 Task: Open Card Employee Salary Review in Board Customer Service Knowledge Base Development and Management to Workspace Cash Management and add a team member Softage.2@softage.net, a label Red, a checklist Contract Law, an attachment from your google drive, a color Red and finally, add a card description 'Plan and execute company team-building conference with guest speakers on change management' and a comment 'We should approach this task with a sense of experimentation and exploration, willing to try new things and take risks.'. Add a start date 'Jan 06, 1900' with a due date 'Jan 13, 1900'
Action: Mouse moved to (67, 254)
Screenshot: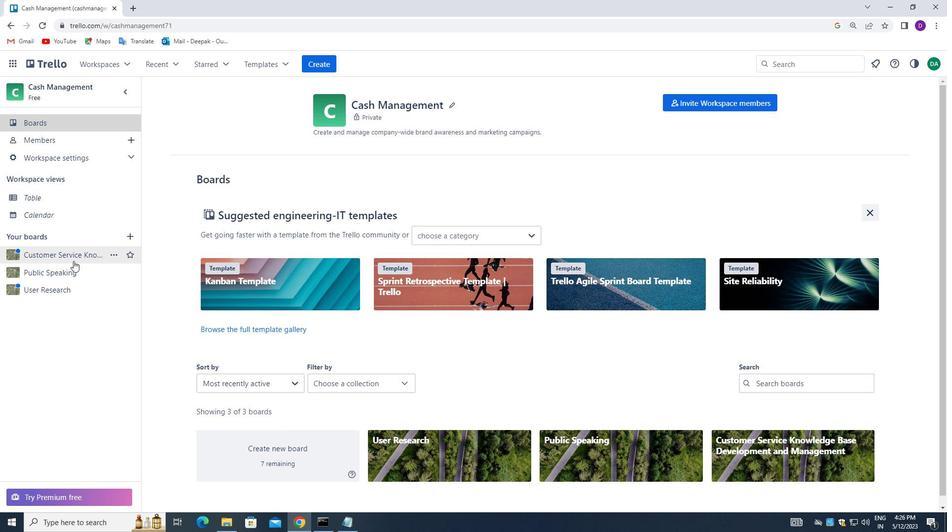 
Action: Mouse pressed left at (67, 254)
Screenshot: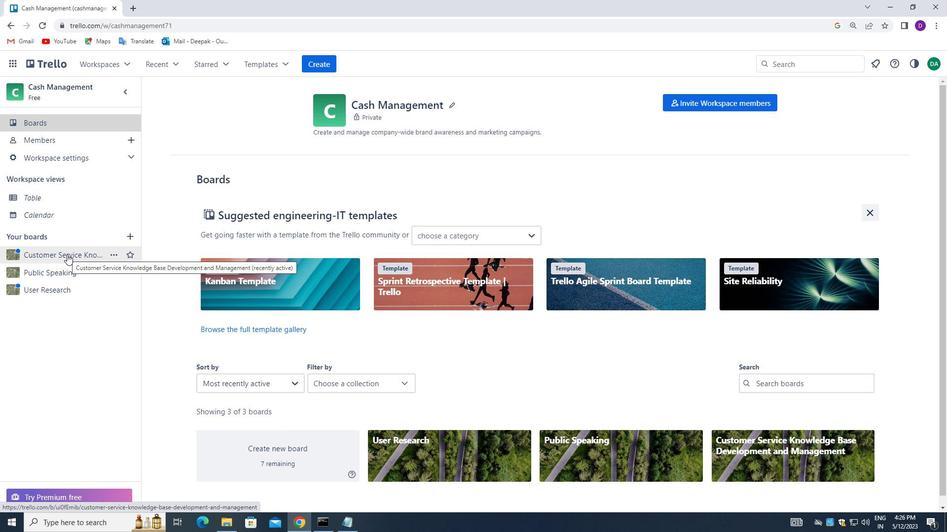 
Action: Mouse moved to (355, 149)
Screenshot: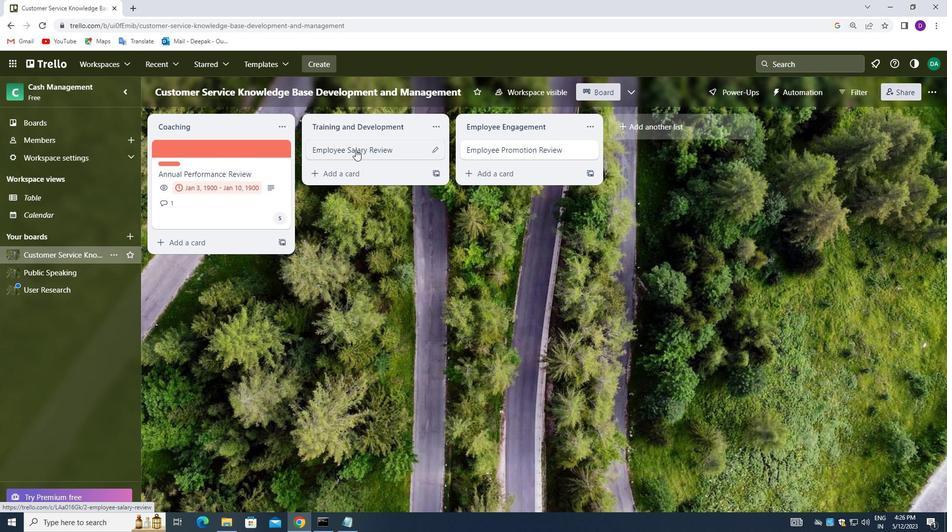 
Action: Mouse pressed left at (355, 149)
Screenshot: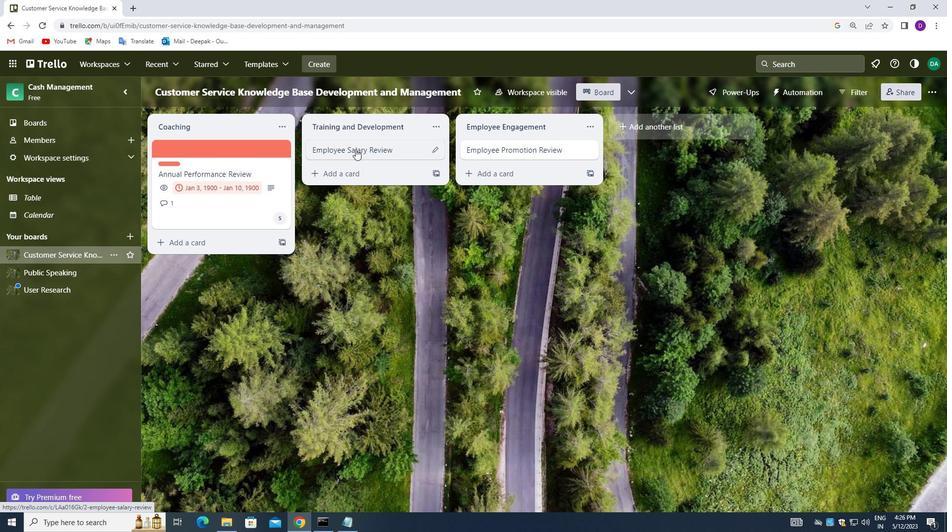 
Action: Mouse moved to (619, 184)
Screenshot: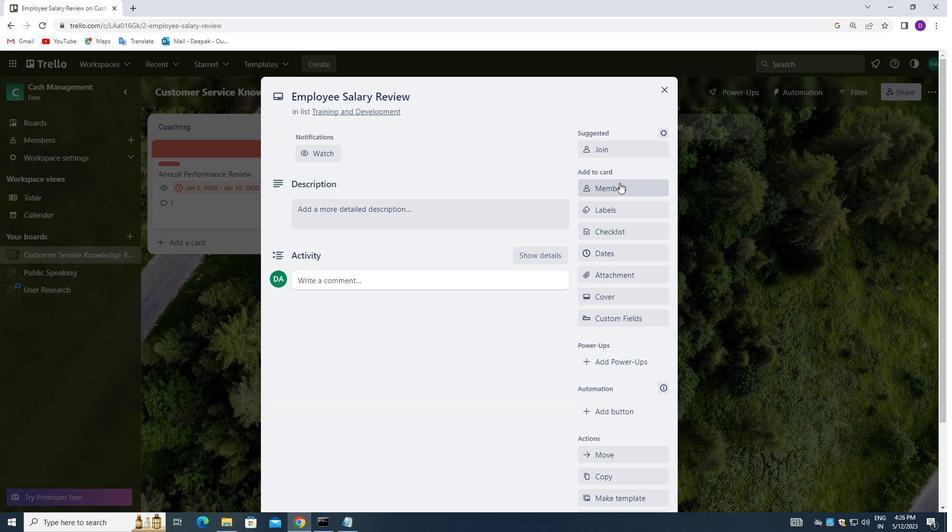 
Action: Mouse pressed left at (619, 184)
Screenshot: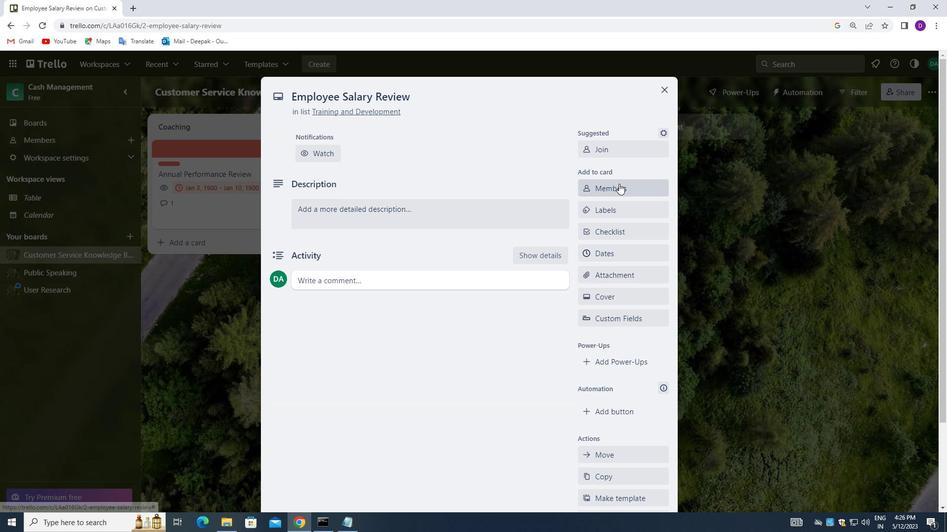 
Action: Mouse moved to (605, 234)
Screenshot: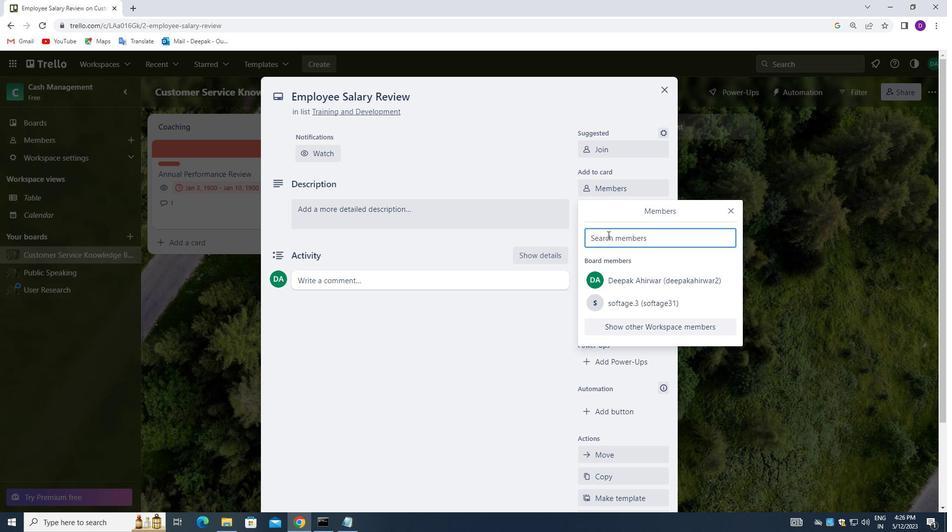 
Action: Key pressed s
Screenshot: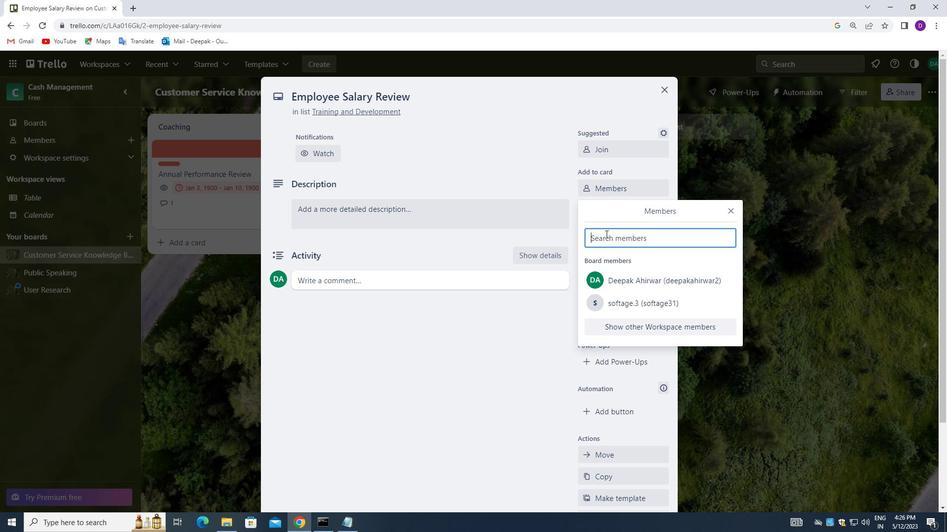 
Action: Mouse moved to (605, 234)
Screenshot: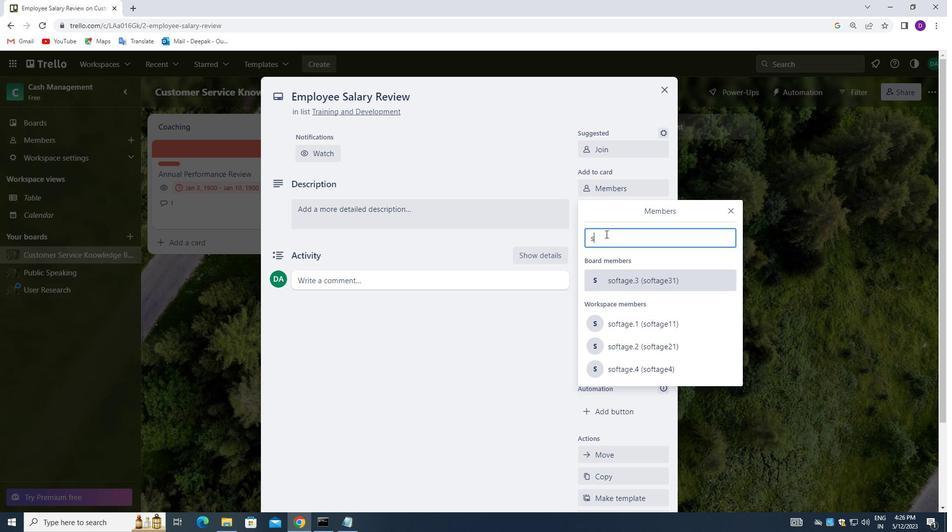 
Action: Key pressed o
Screenshot: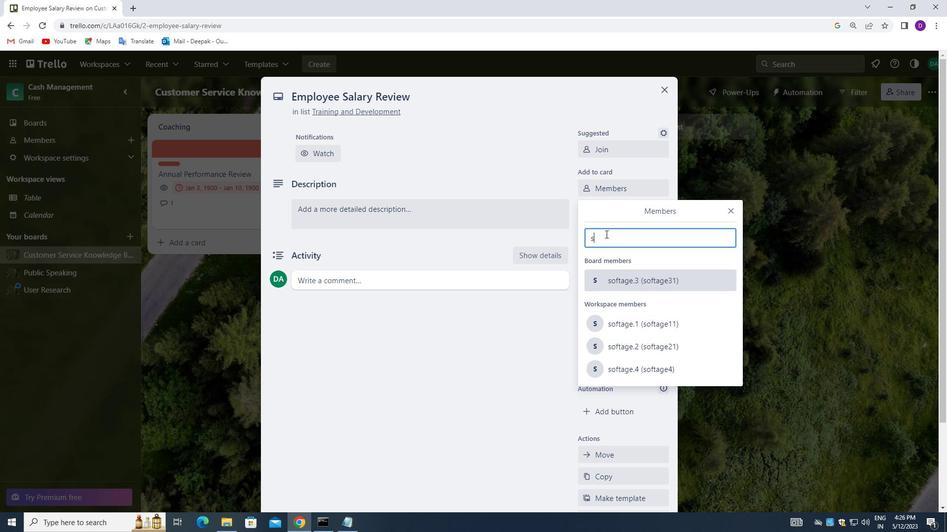 
Action: Mouse moved to (605, 233)
Screenshot: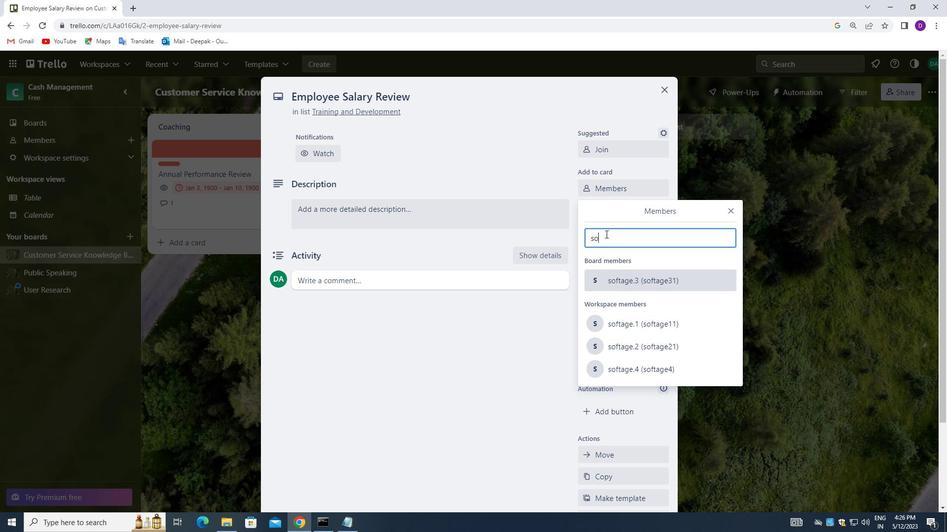 
Action: Key pressed ftage
Screenshot: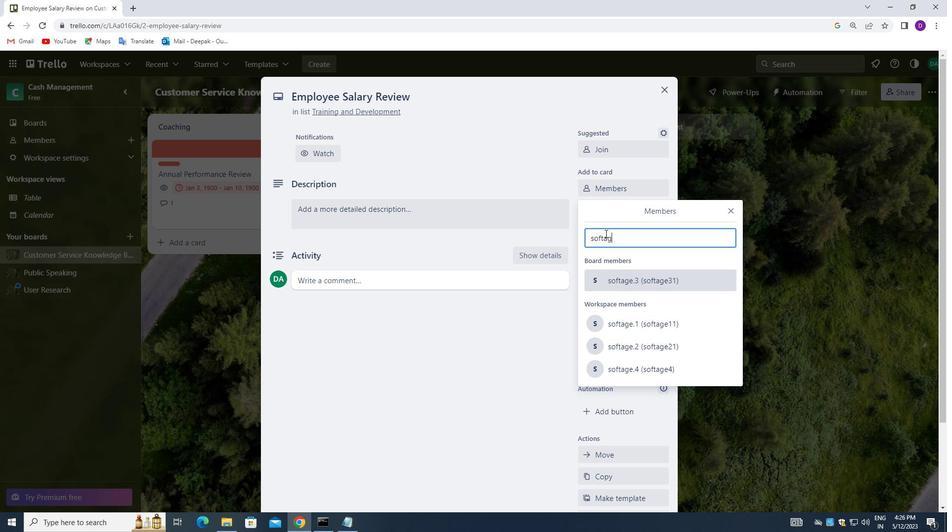 
Action: Mouse moved to (604, 233)
Screenshot: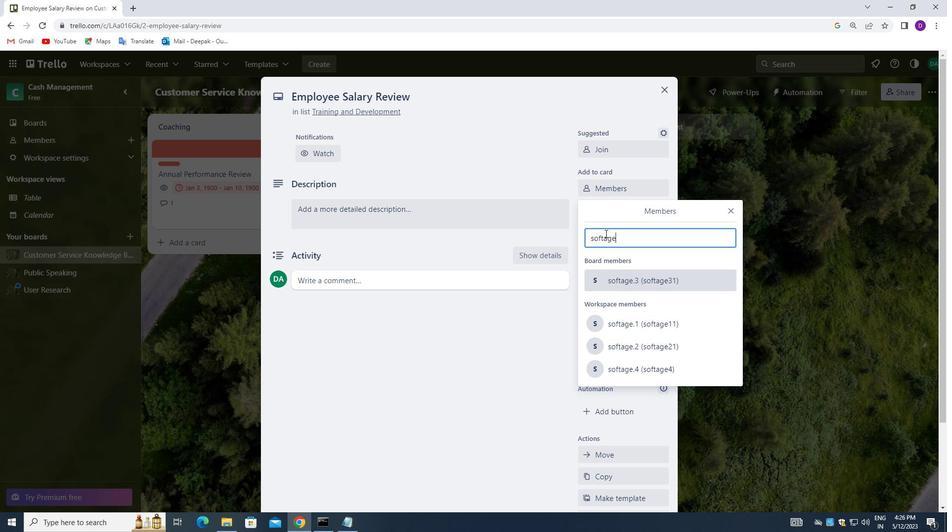 
Action: Key pressed .
Screenshot: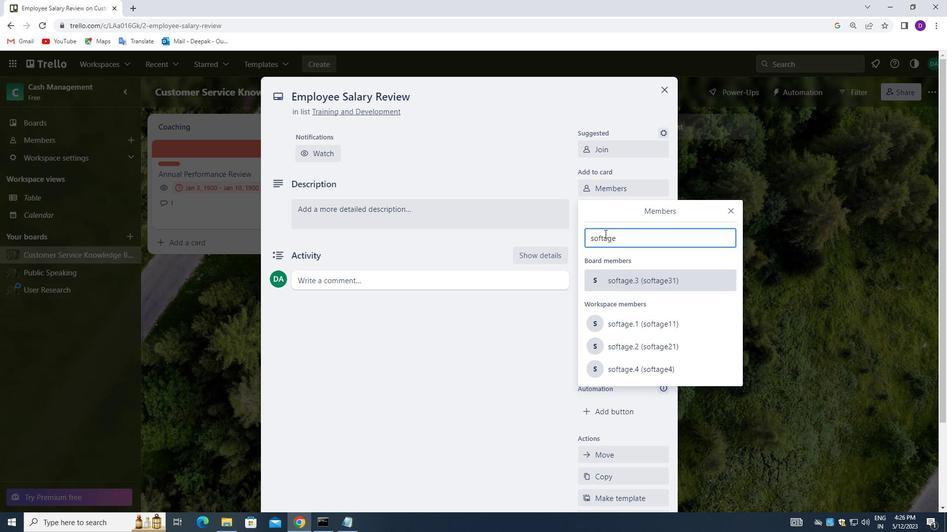
Action: Mouse moved to (604, 233)
Screenshot: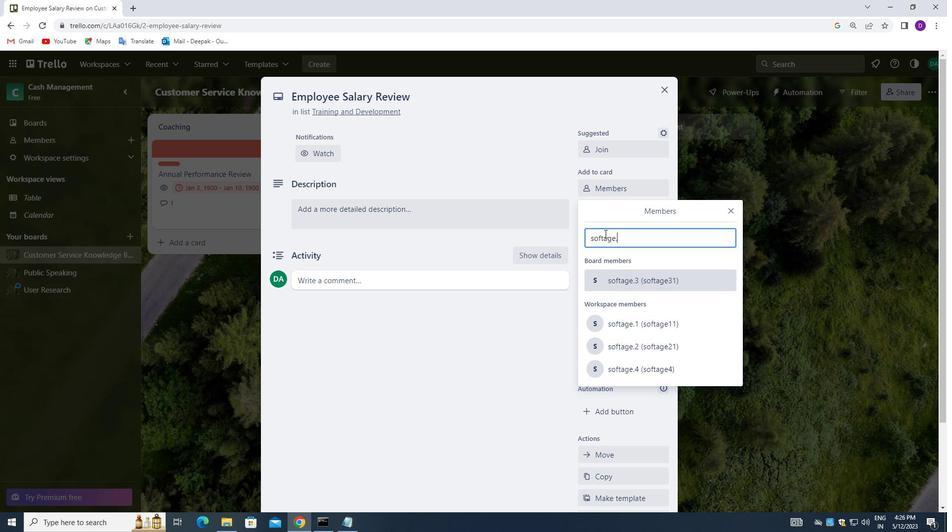 
Action: Key pressed 2<Key.shift>@SOFTAGE.NET
Screenshot: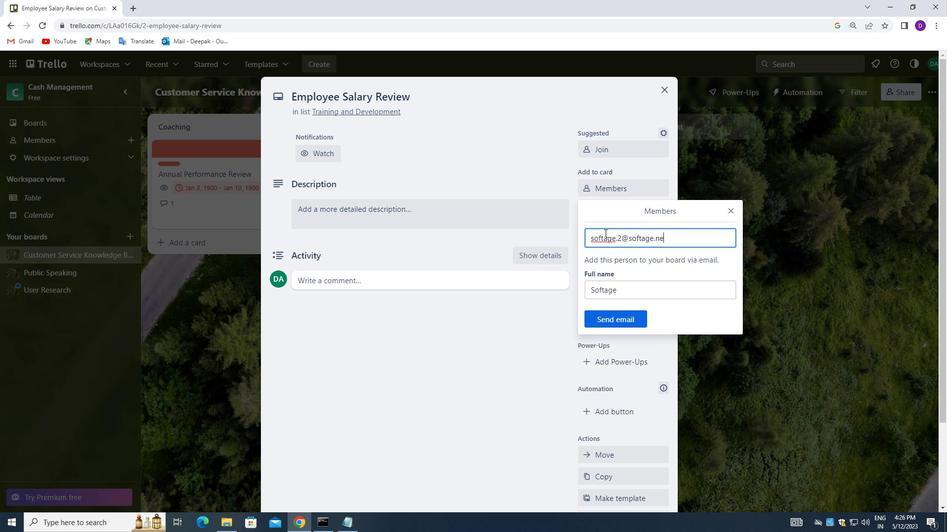 
Action: Mouse moved to (611, 319)
Screenshot: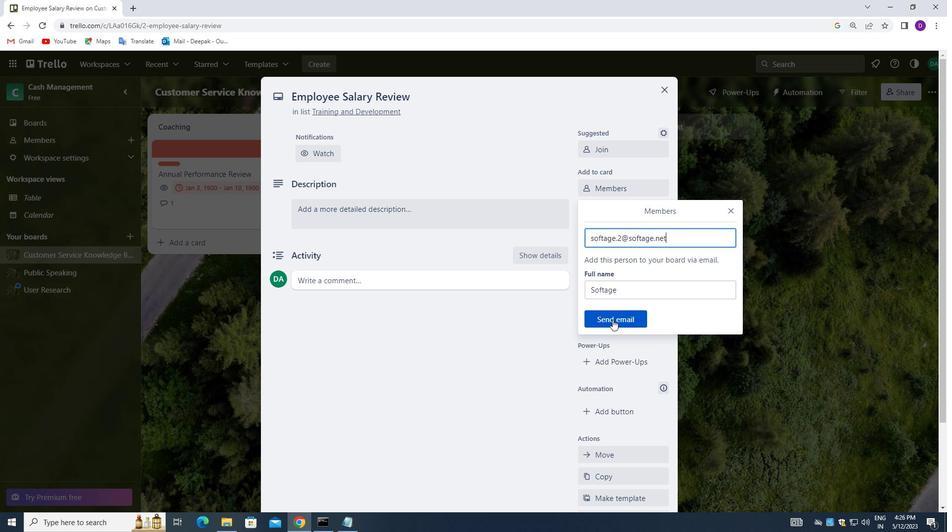 
Action: Mouse pressed left at (611, 319)
Screenshot: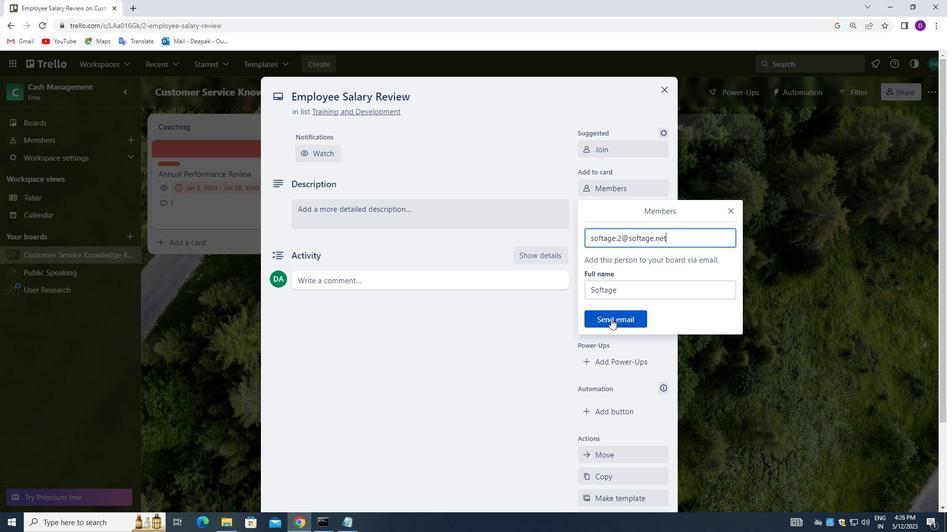 
Action: Mouse moved to (616, 208)
Screenshot: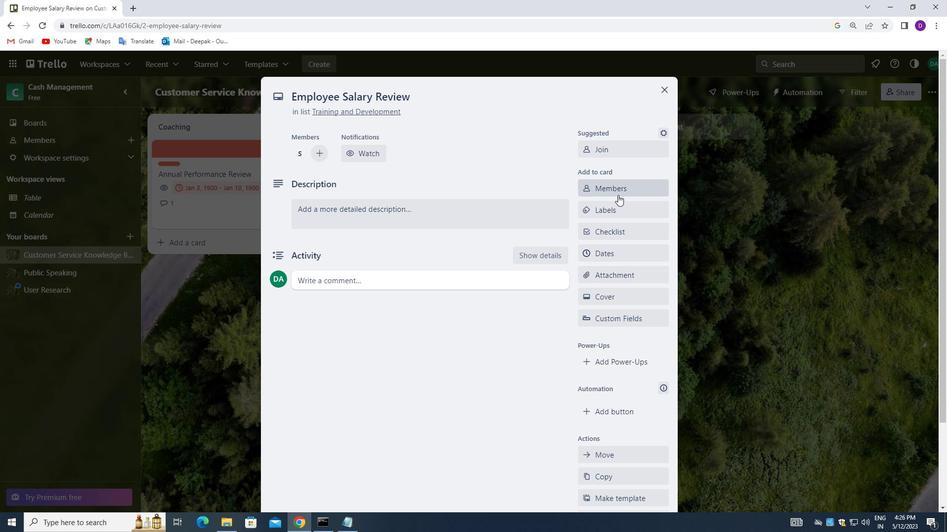 
Action: Mouse pressed left at (616, 208)
Screenshot: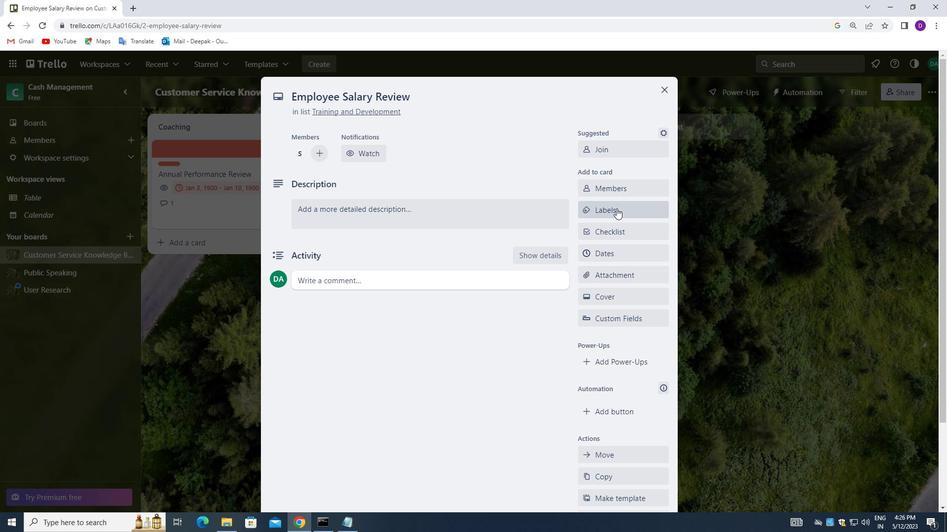 
Action: Mouse moved to (640, 354)
Screenshot: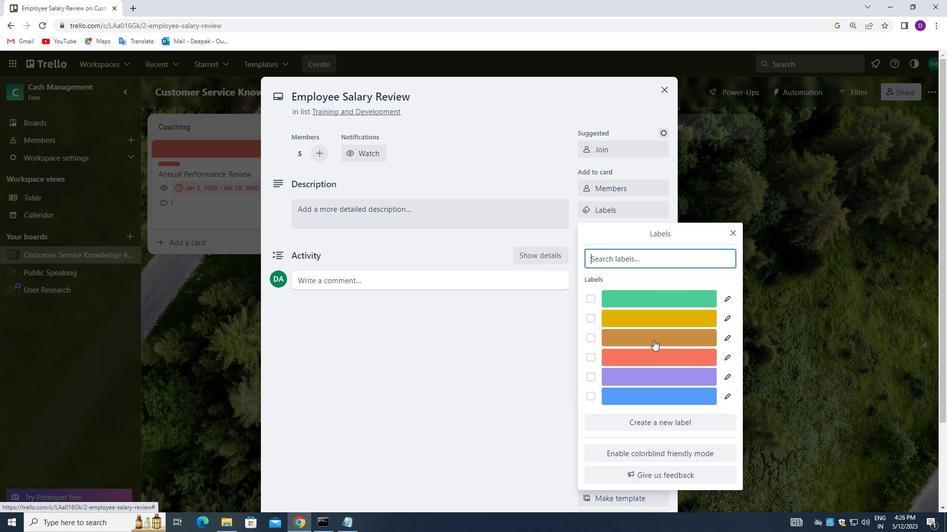 
Action: Mouse pressed left at (640, 354)
Screenshot: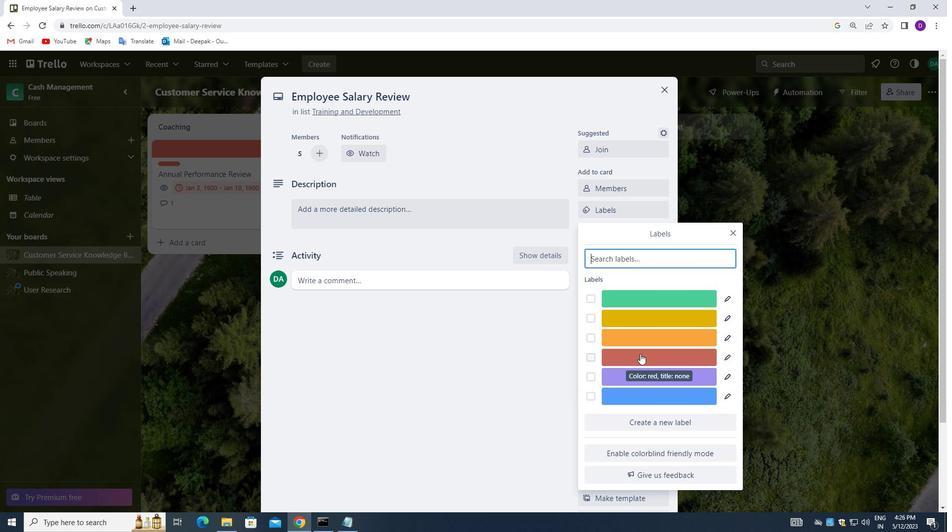 
Action: Mouse moved to (838, 296)
Screenshot: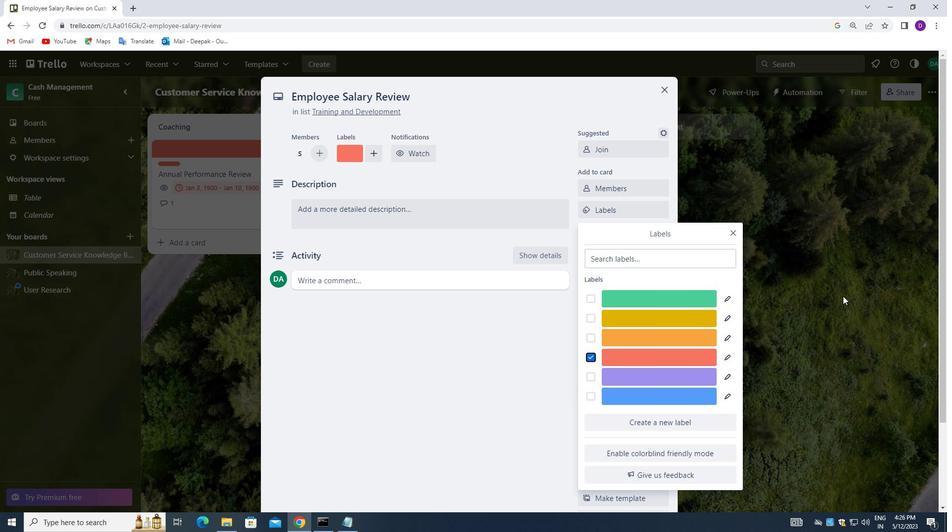 
Action: Mouse pressed left at (838, 296)
Screenshot: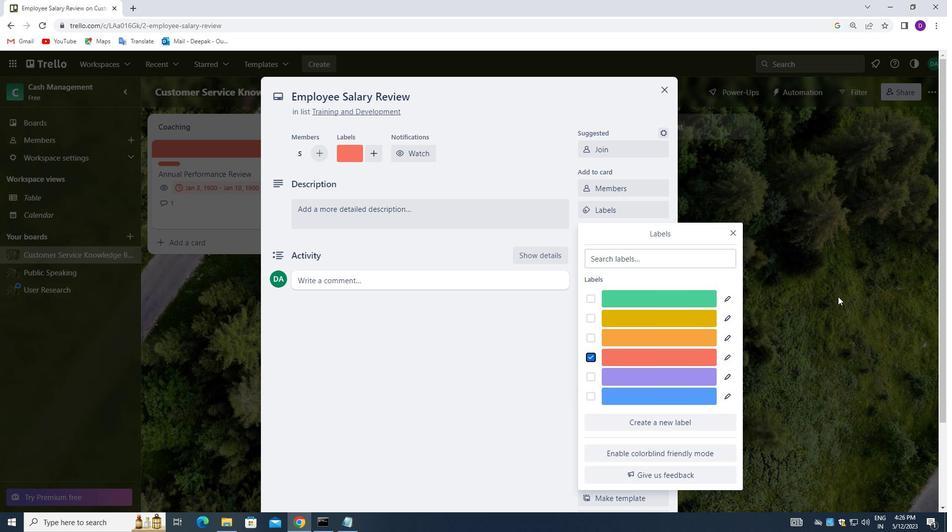
Action: Mouse moved to (609, 233)
Screenshot: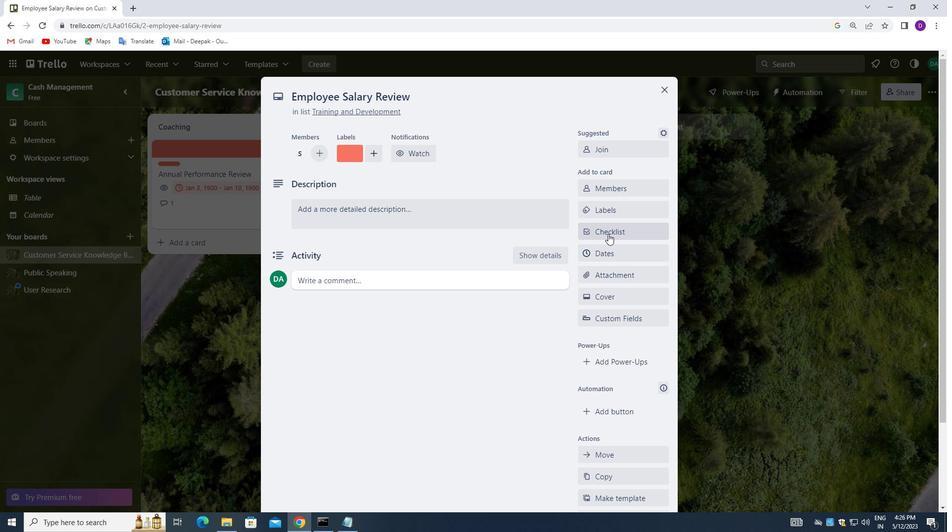 
Action: Mouse pressed left at (609, 233)
Screenshot: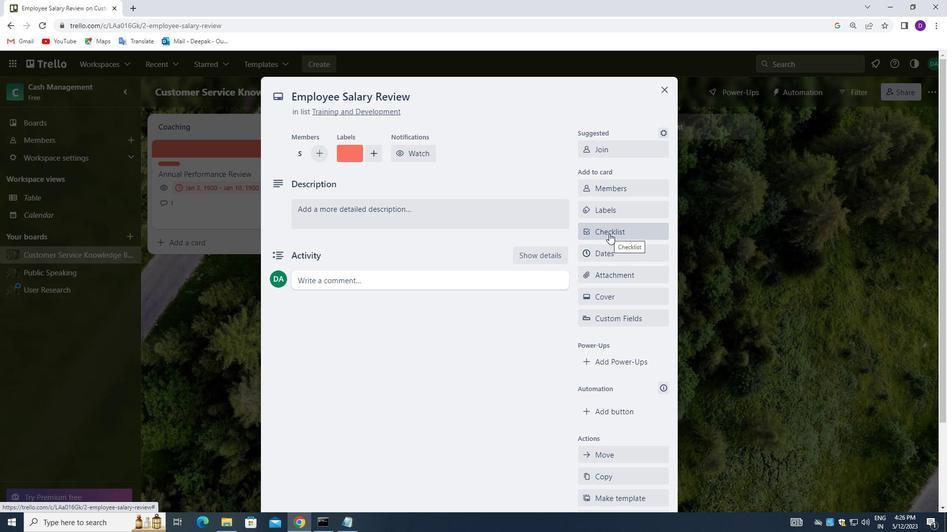 
Action: Mouse moved to (645, 286)
Screenshot: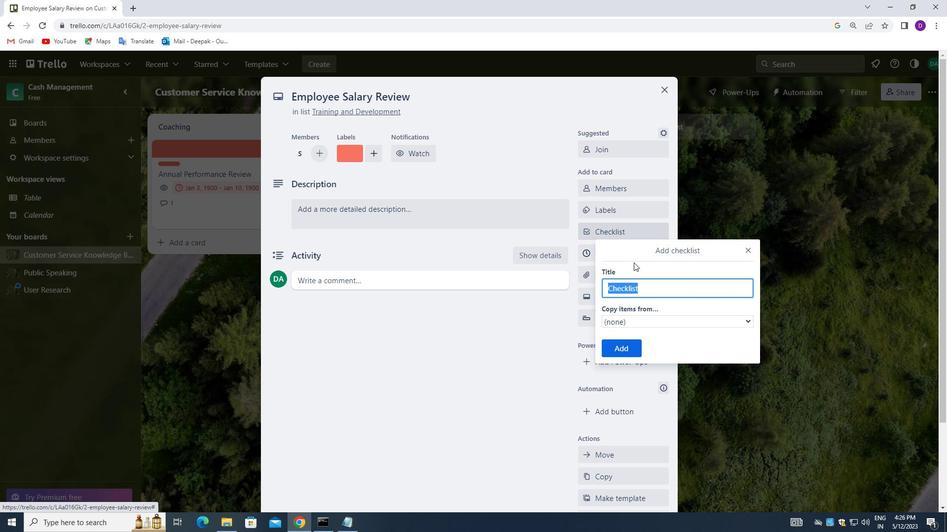 
Action: Key pressed <Key.backspace><Key.shift>CONT
Screenshot: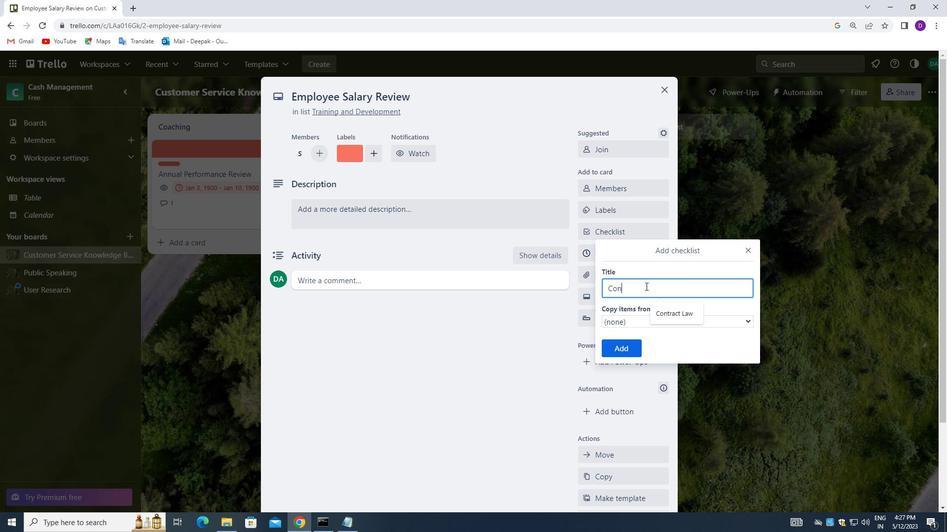 
Action: Mouse moved to (683, 319)
Screenshot: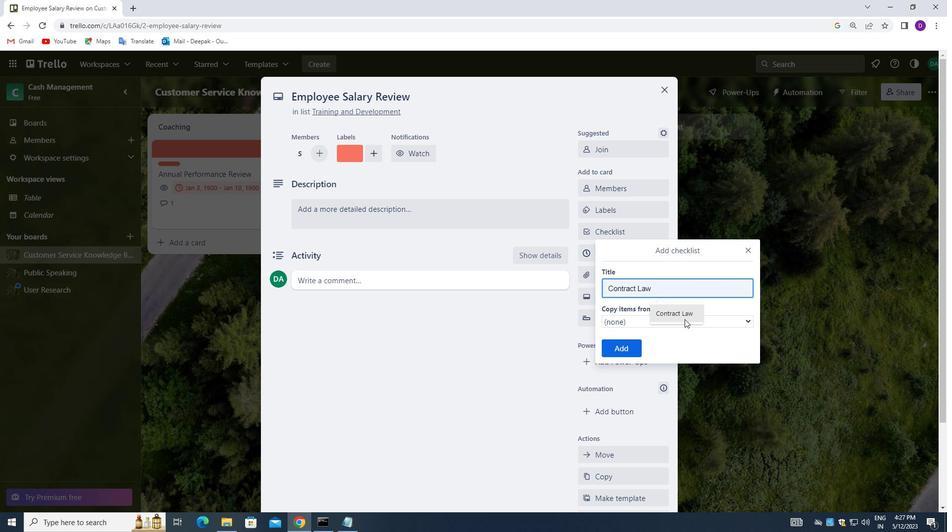 
Action: Mouse pressed left at (683, 319)
Screenshot: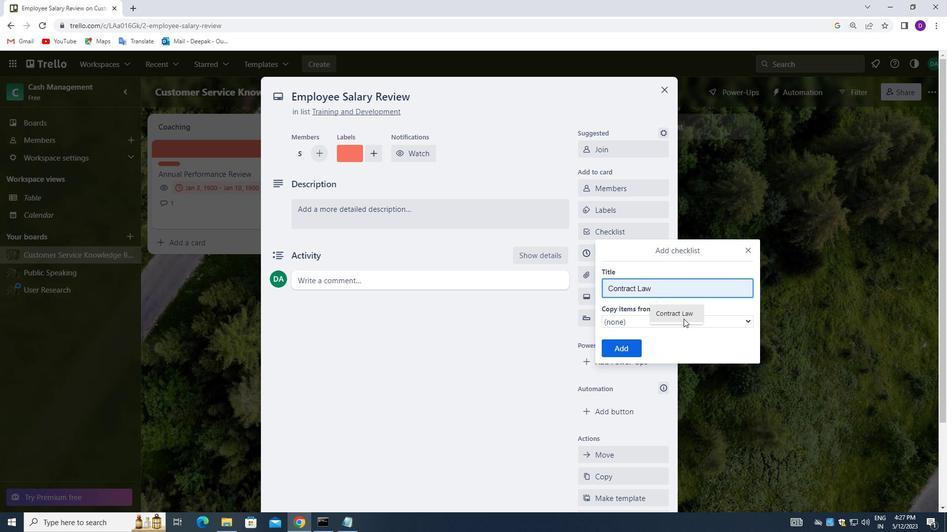 
Action: Mouse moved to (617, 352)
Screenshot: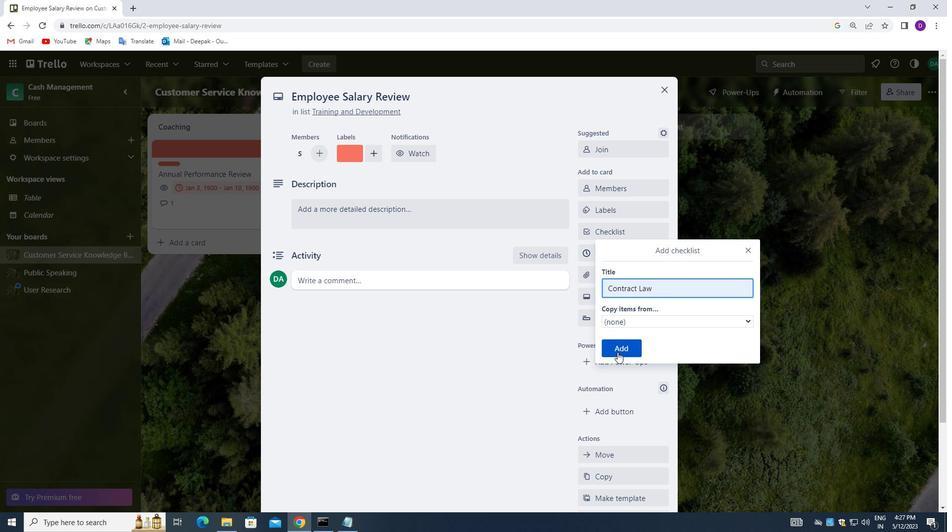 
Action: Mouse pressed left at (617, 352)
Screenshot: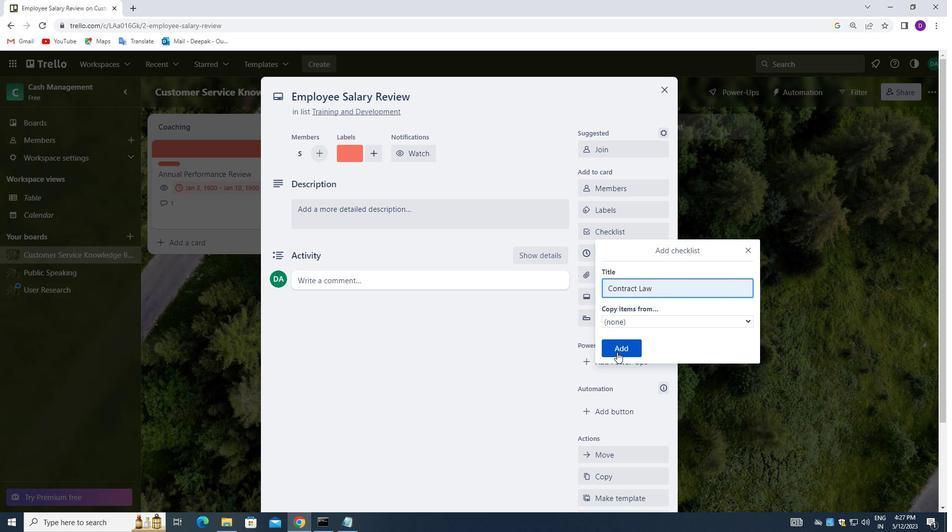 
Action: Mouse moved to (622, 279)
Screenshot: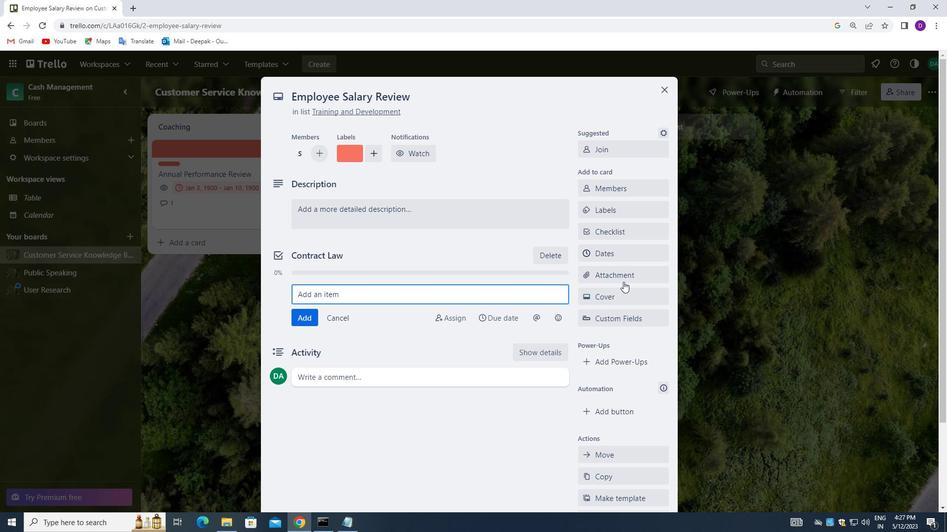 
Action: Mouse pressed left at (622, 279)
Screenshot: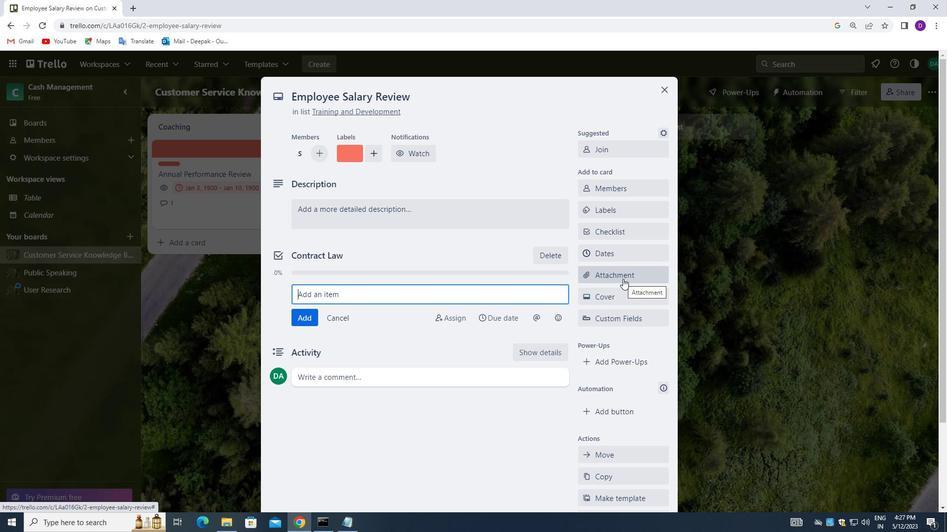 
Action: Mouse moved to (630, 143)
Screenshot: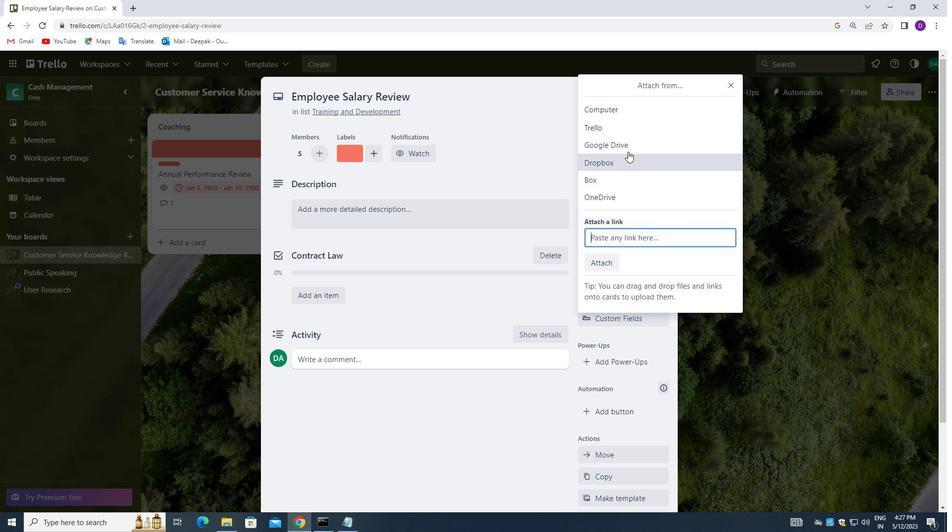 
Action: Mouse pressed left at (630, 143)
Screenshot: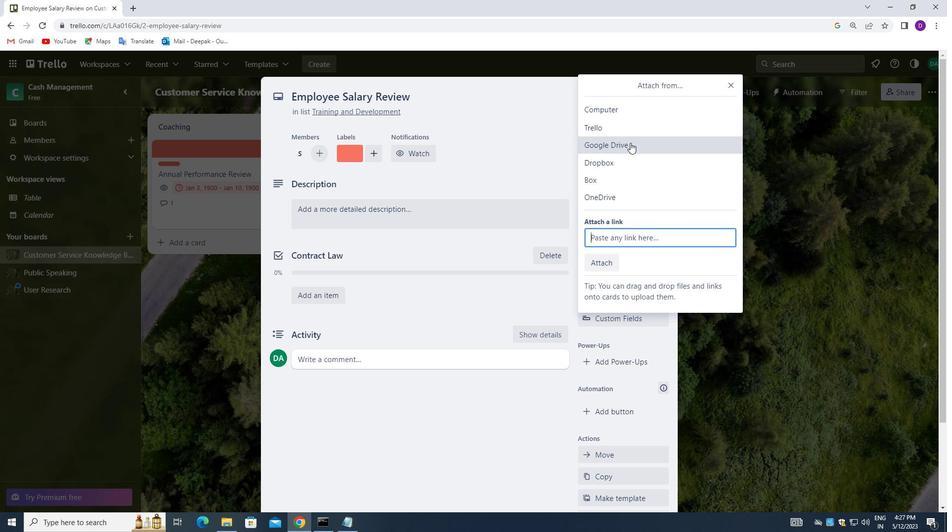
Action: Mouse moved to (747, 117)
Screenshot: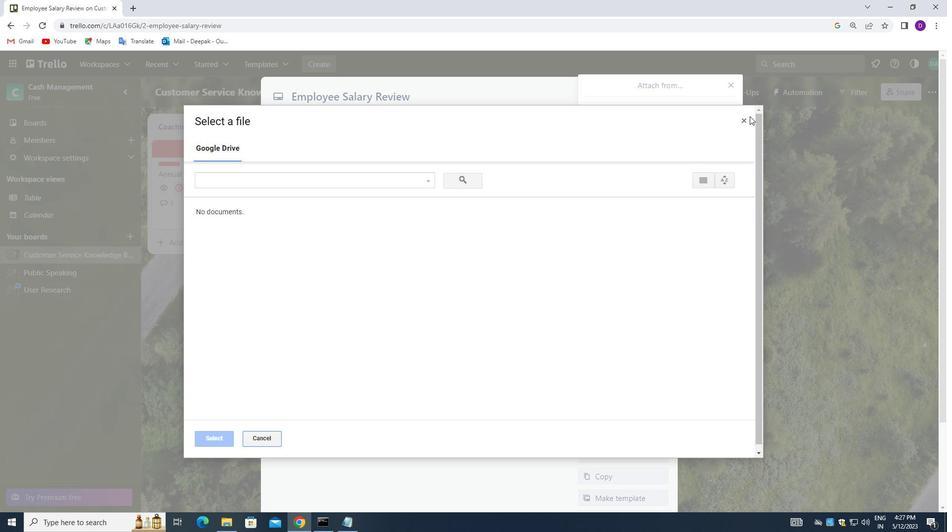 
Action: Mouse pressed left at (747, 117)
Screenshot: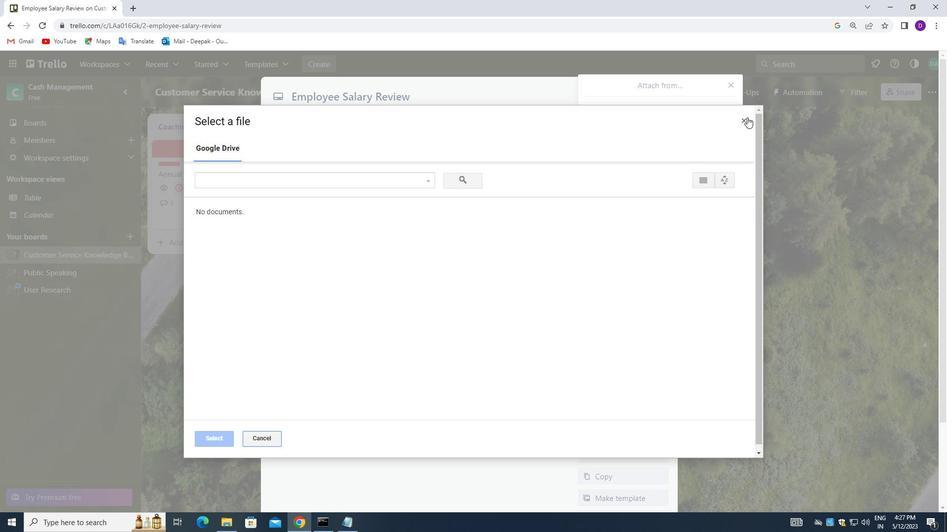 
Action: Mouse moved to (731, 87)
Screenshot: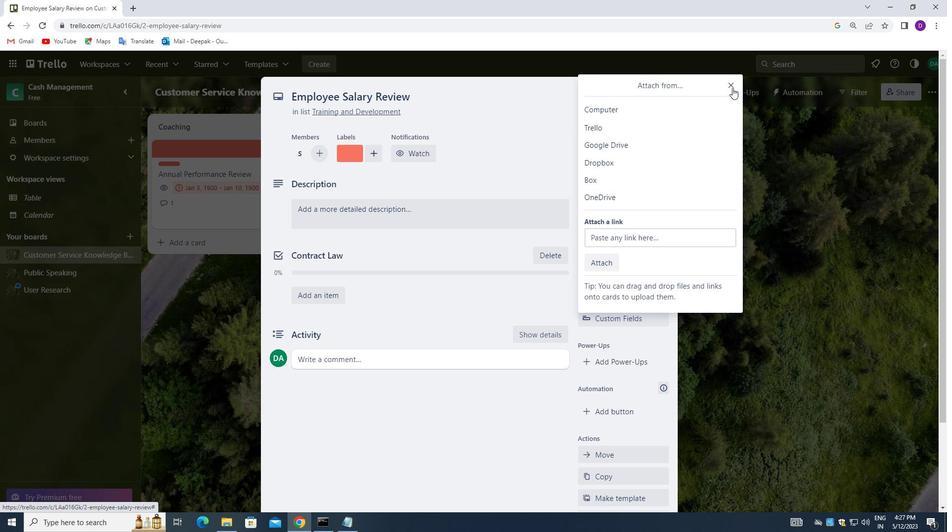 
Action: Mouse pressed left at (731, 87)
Screenshot: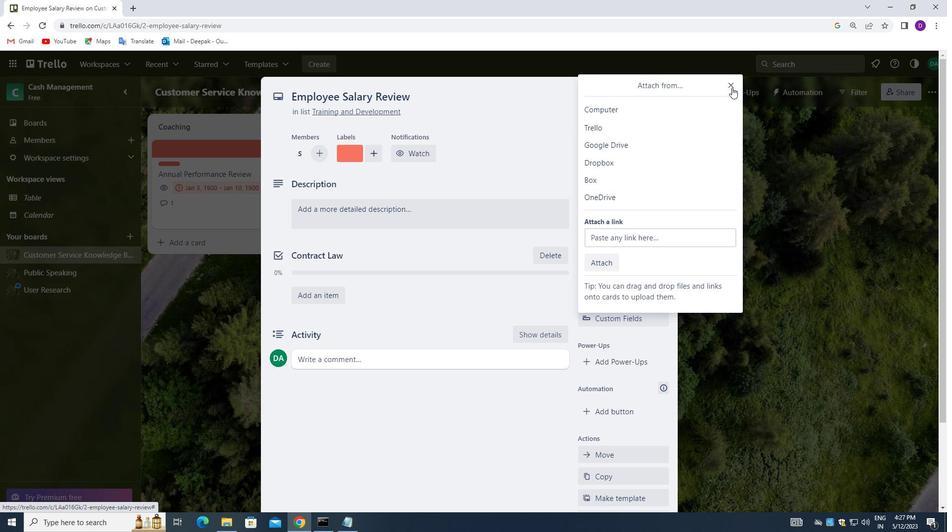 
Action: Mouse moved to (617, 298)
Screenshot: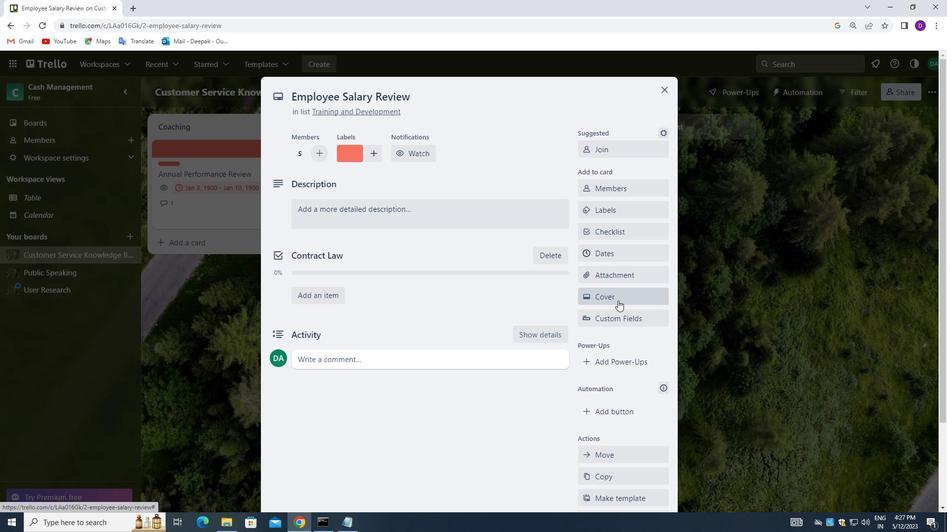 
Action: Mouse pressed left at (617, 298)
Screenshot: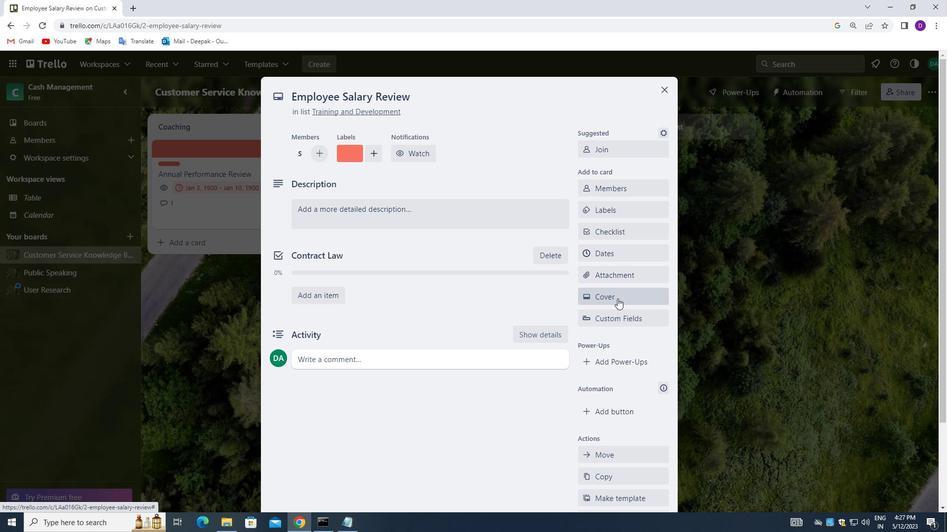 
Action: Mouse moved to (698, 298)
Screenshot: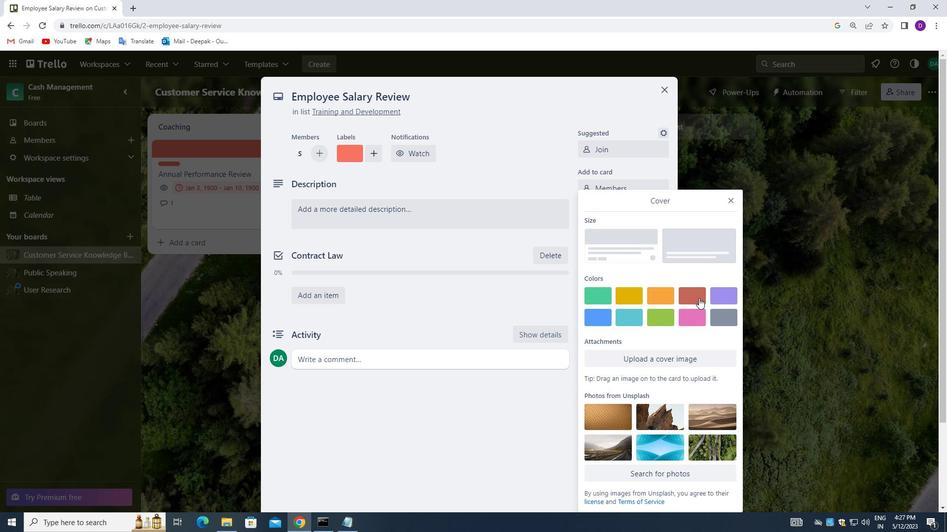 
Action: Mouse pressed left at (698, 298)
Screenshot: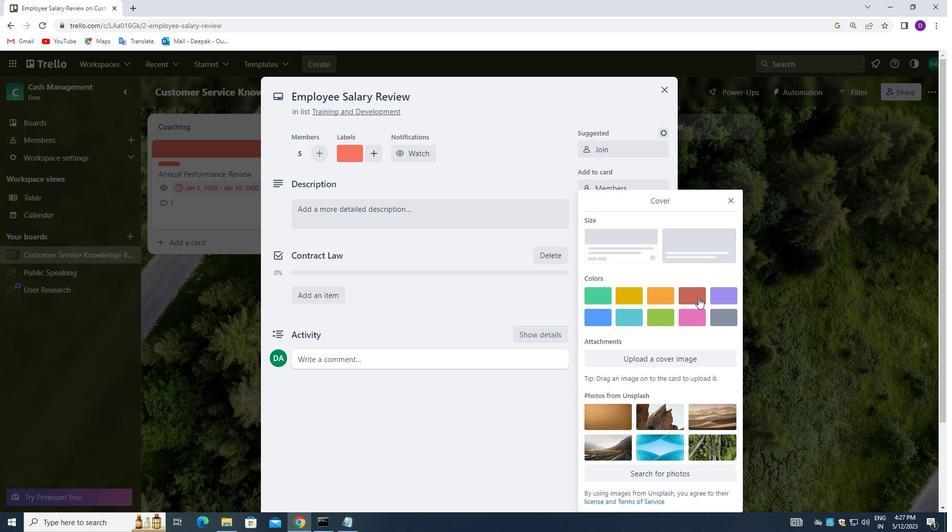 
Action: Mouse moved to (756, 291)
Screenshot: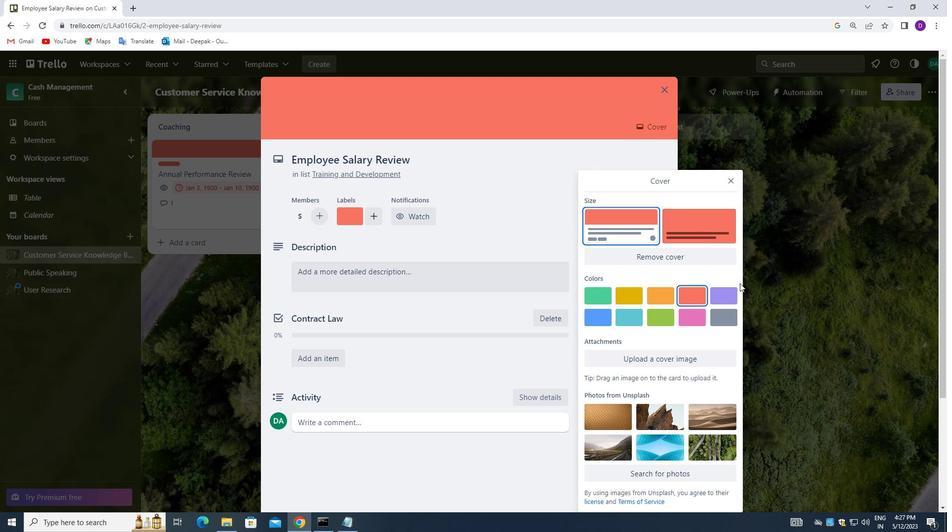 
Action: Mouse pressed left at (756, 291)
Screenshot: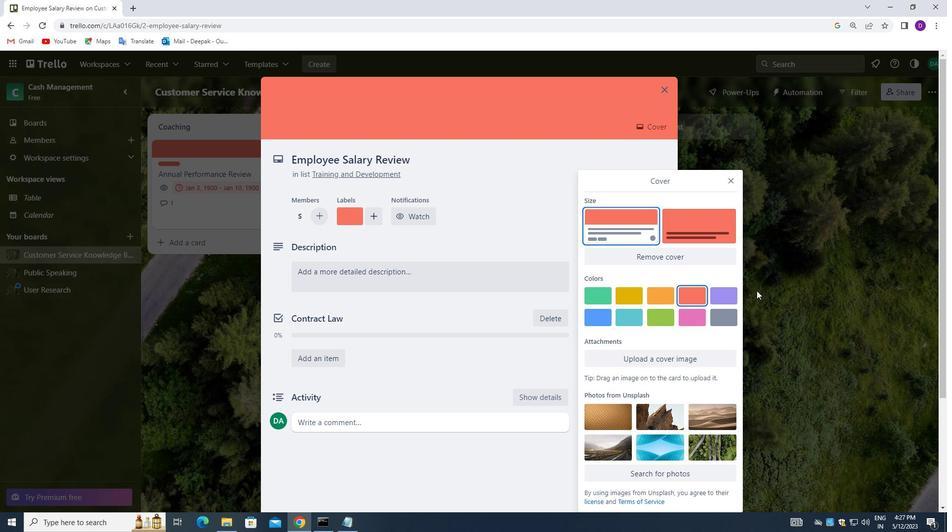 
Action: Mouse moved to (346, 265)
Screenshot: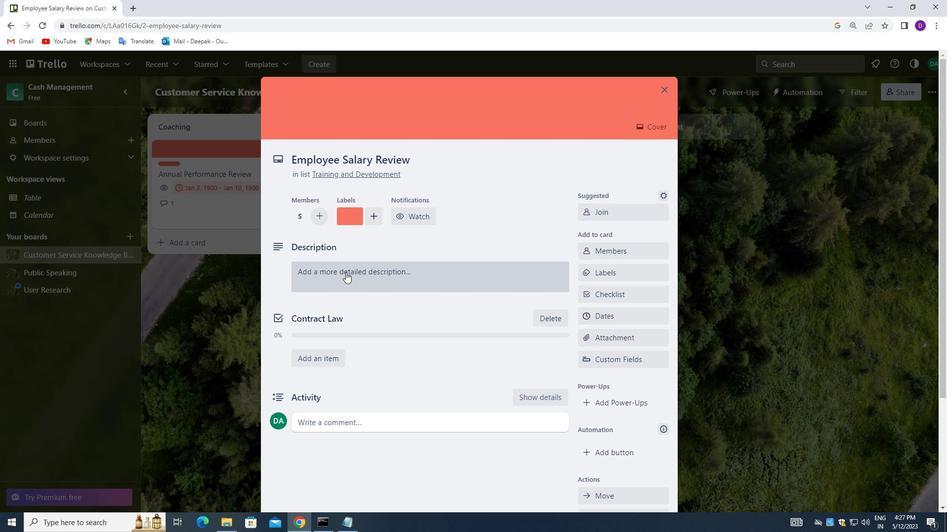 
Action: Mouse pressed left at (346, 265)
Screenshot: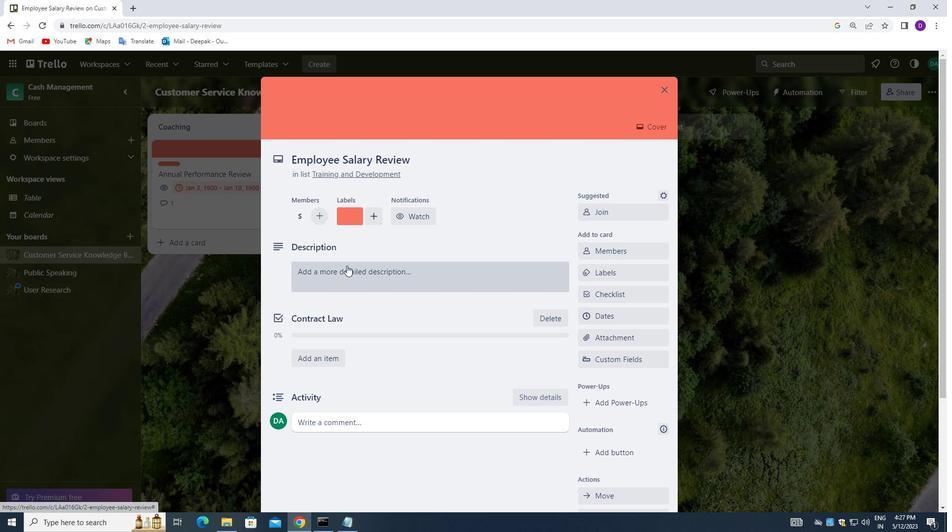 
Action: Mouse moved to (0, 84)
Screenshot: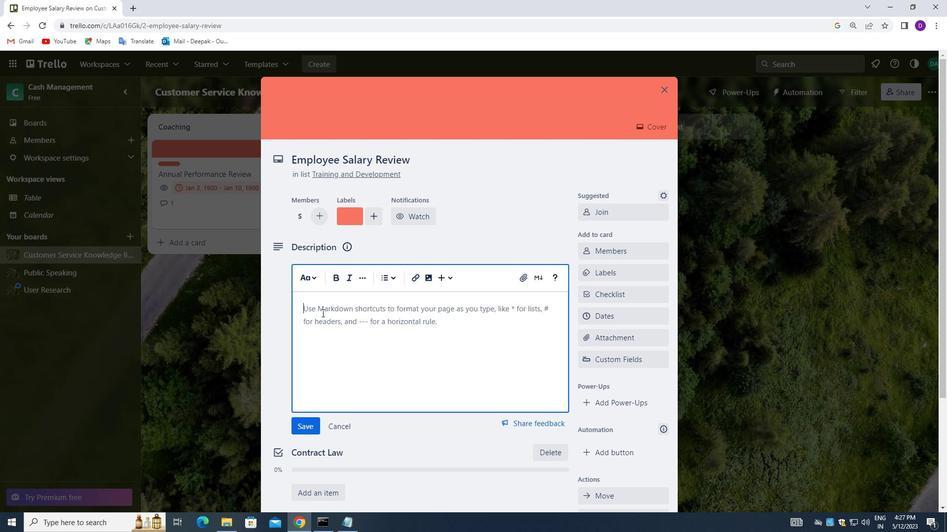 
Action: Key pressed <Key.shift>PLAN<Key.space>AND<Key.space>EXECUTE<Key.space>COMPANY<Key.space>TEAM-BUILDING<Key.space>CONFERENCE<Key.space>WITH<Key.space>GUEST<Key.space>SPEAKERS<Key.space>ON<Key.space>CHANGE<Key.space>MANAGEMENT.
Screenshot: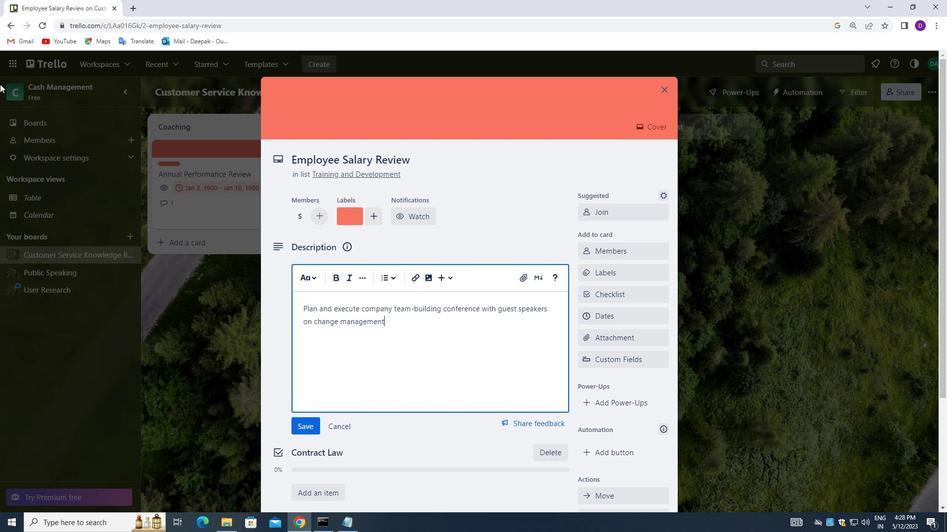 
Action: Mouse moved to (305, 422)
Screenshot: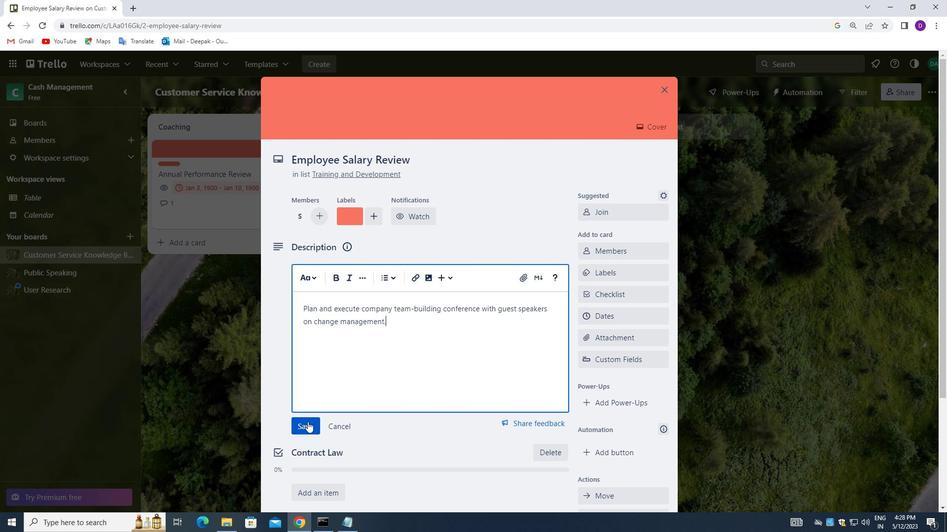 
Action: Mouse pressed left at (305, 422)
Screenshot: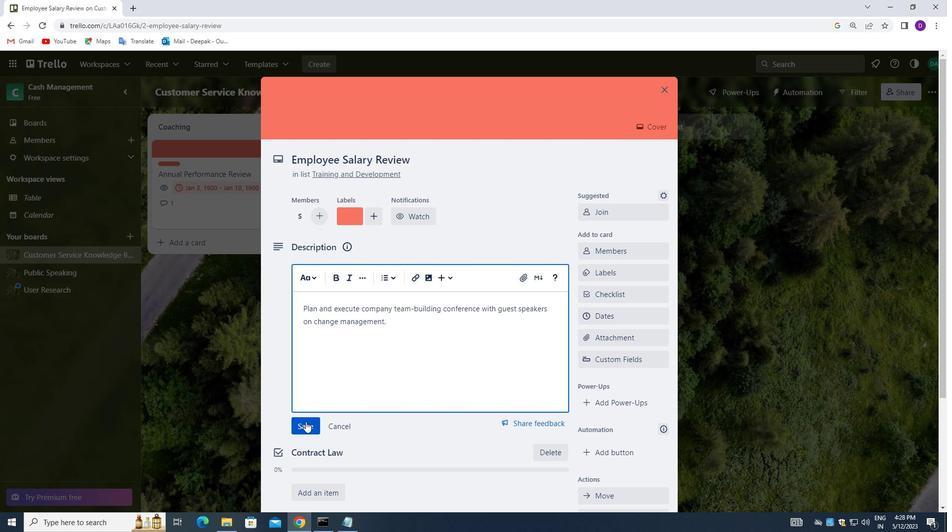
Action: Mouse moved to (319, 415)
Screenshot: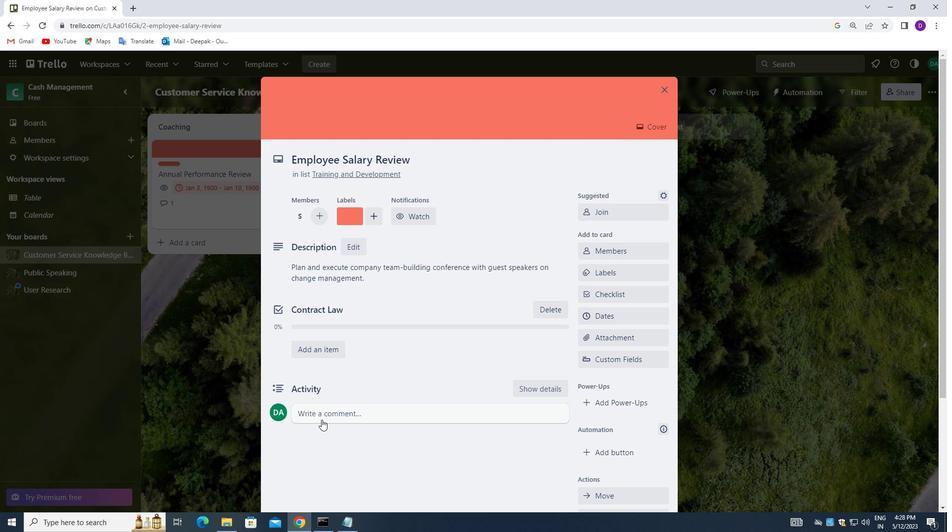 
Action: Mouse pressed left at (319, 415)
Screenshot: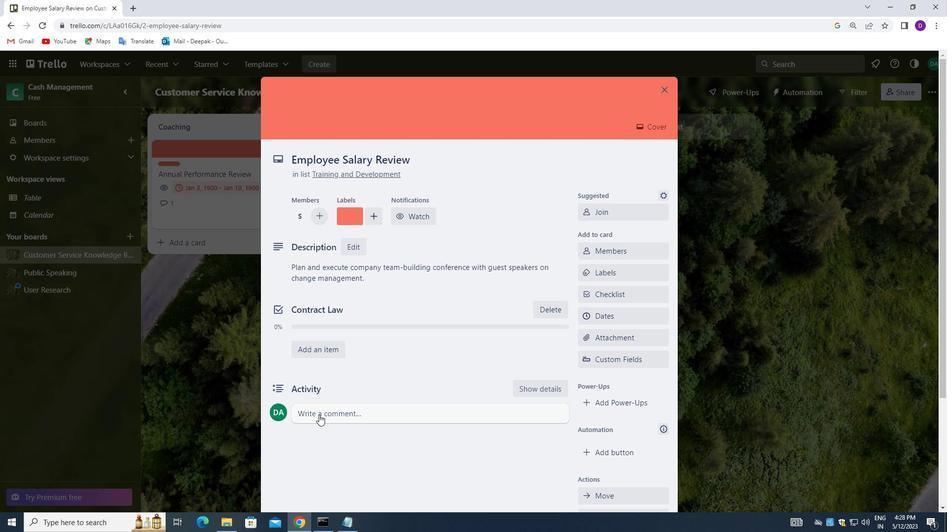 
Action: Mouse moved to (317, 448)
Screenshot: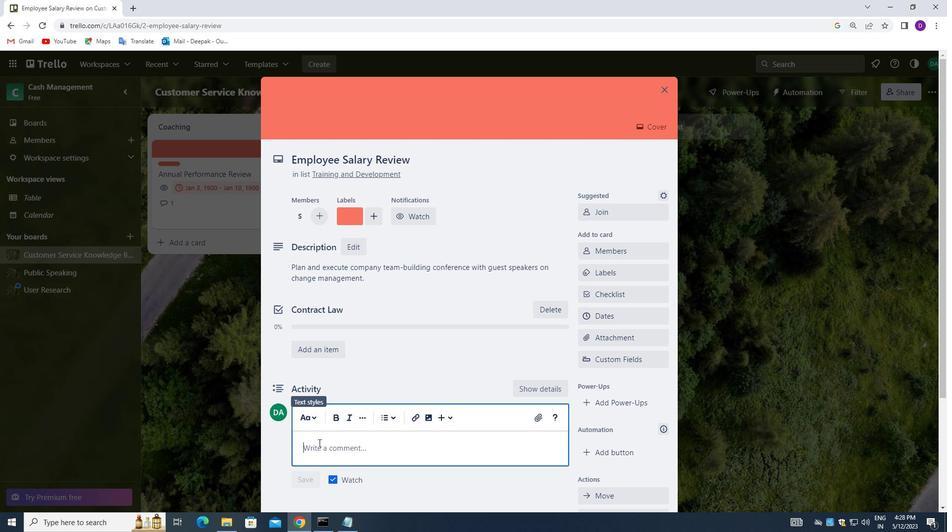 
Action: Key pressed <Key.shift>WE<Key.space>SHOULD<Key.space>APPROACH<Key.space>THIS<Key.space>TASK<Key.space>WITH<Key.space>A<Key.space>SENSE<Key.space>OF<Key.space>EXPERIMENTATION<Key.space>AND<Key.space>EXPLORATION,W<Key.backspace><Key.space>WILLING<Key.space>TO<Key.space>TRY<Key.space>NEW<Key.space>R<Key.backspace>THINGS<Key.space>AND<Key.space>TAKE<Key.space>RISKS.
Screenshot: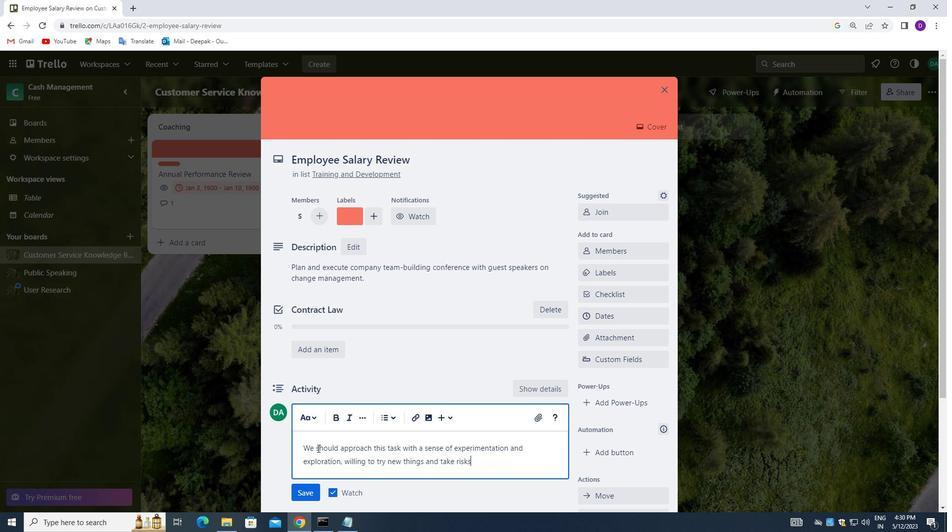 
Action: Mouse moved to (390, 455)
Screenshot: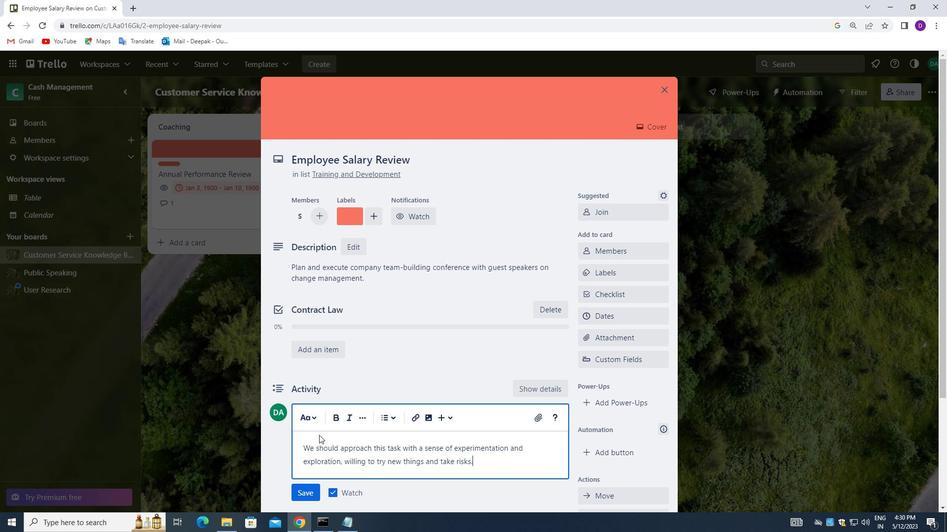 
Action: Mouse scrolled (390, 454) with delta (0, 0)
Screenshot: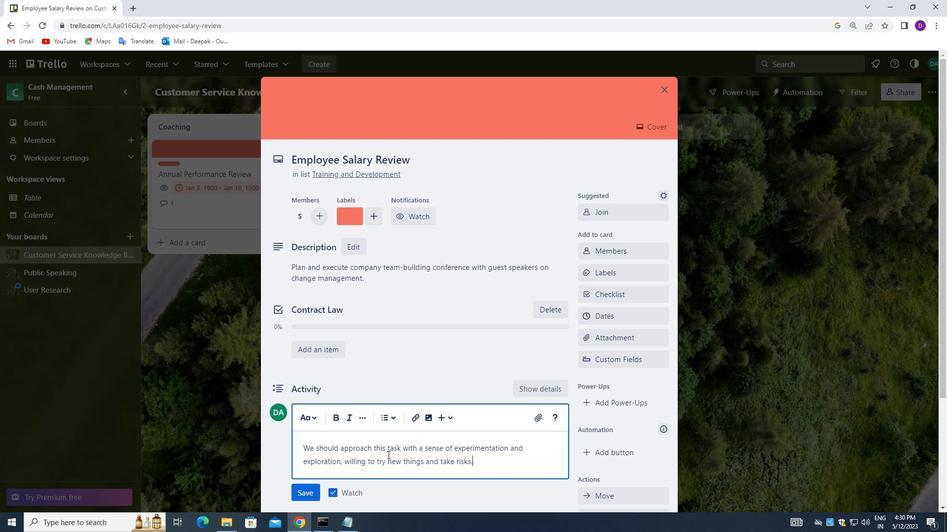 
Action: Mouse moved to (388, 455)
Screenshot: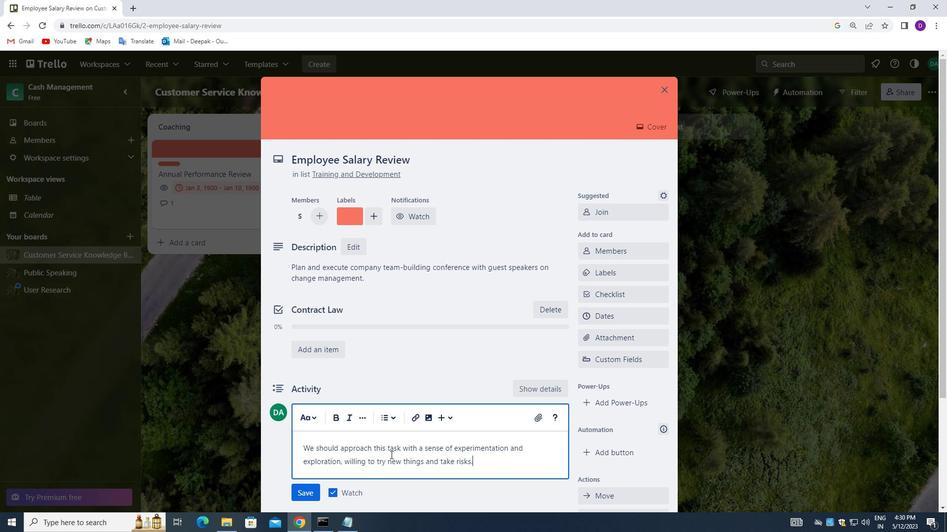 
Action: Mouse scrolled (388, 454) with delta (0, 0)
Screenshot: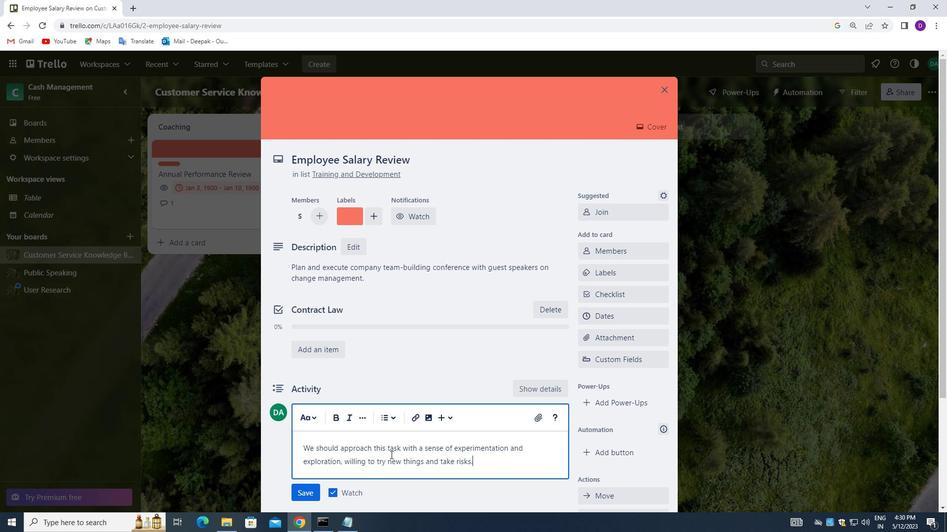 
Action: Mouse moved to (305, 397)
Screenshot: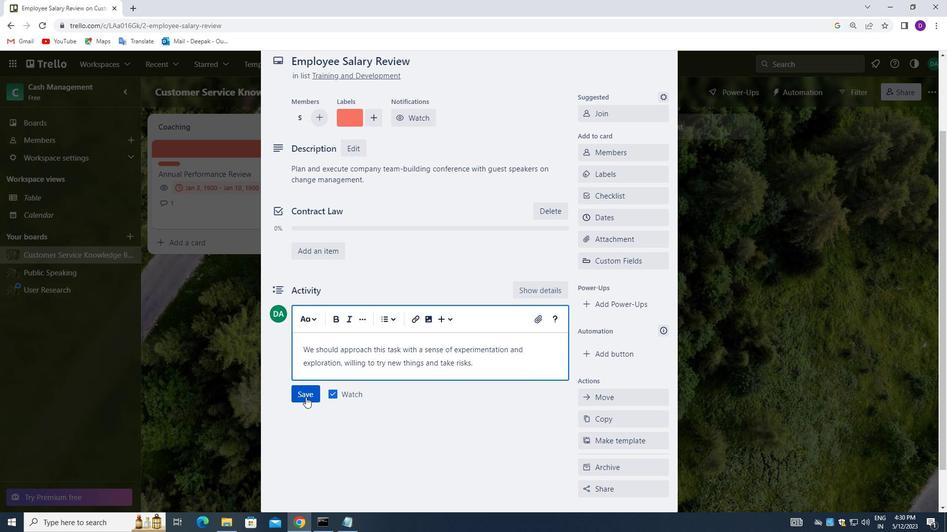 
Action: Mouse pressed left at (305, 397)
Screenshot: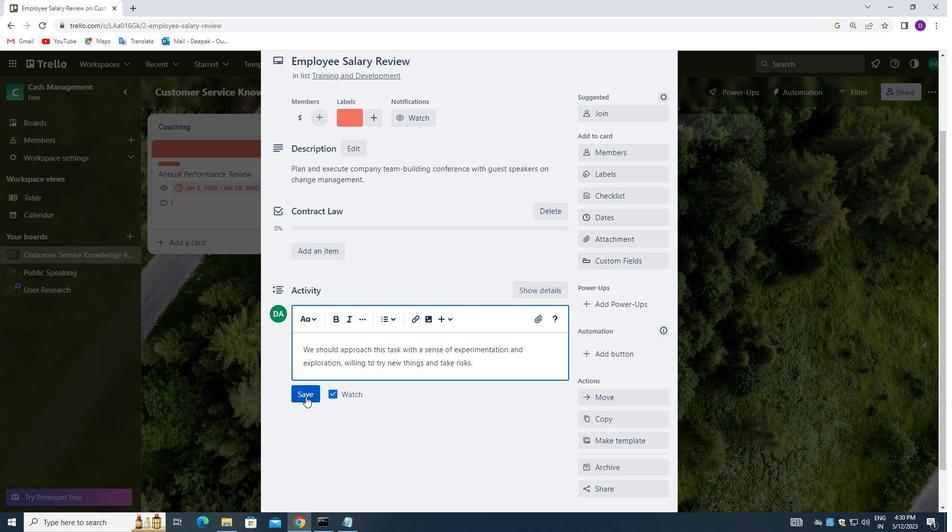 
Action: Mouse moved to (639, 218)
Screenshot: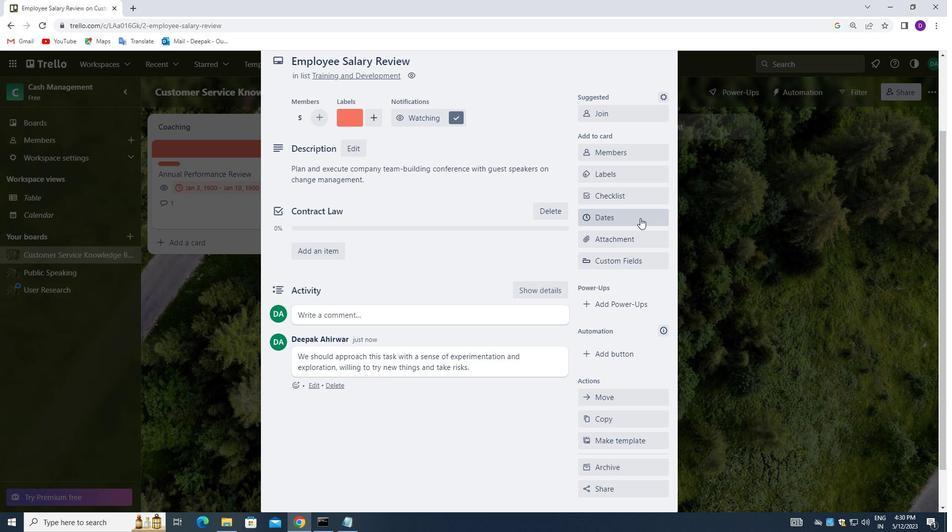 
Action: Mouse pressed left at (639, 218)
Screenshot: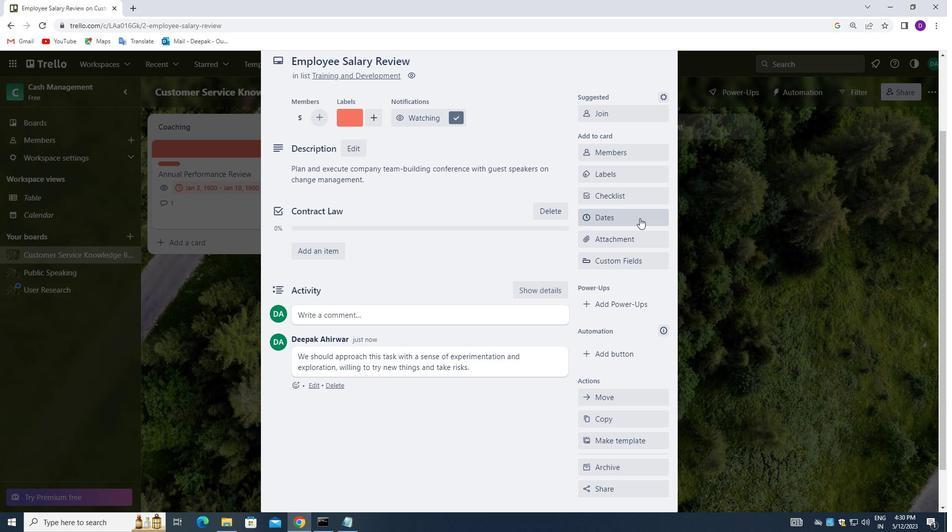 
Action: Mouse moved to (585, 290)
Screenshot: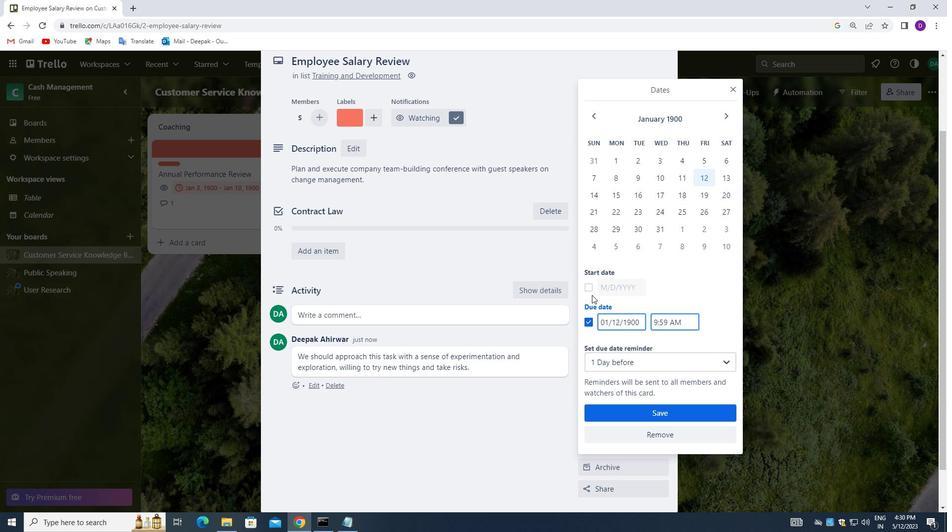 
Action: Mouse pressed left at (585, 290)
Screenshot: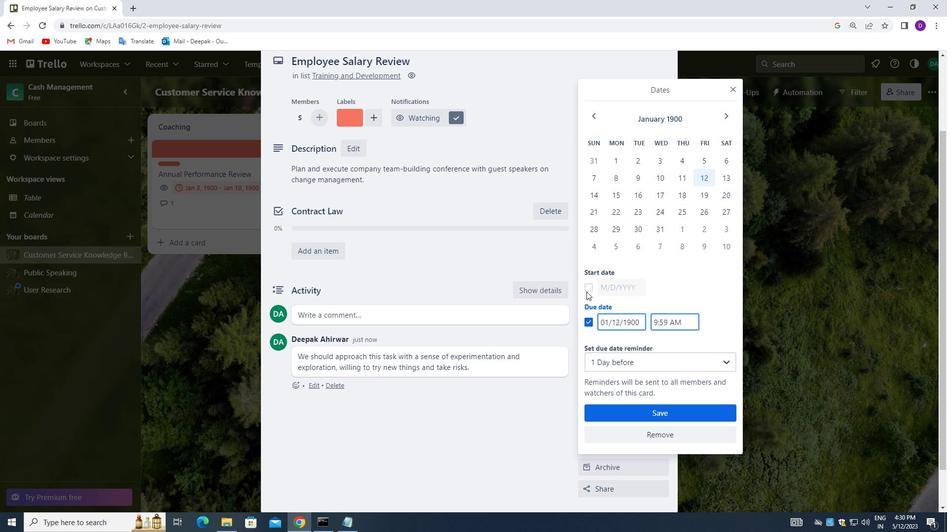 
Action: Mouse moved to (626, 292)
Screenshot: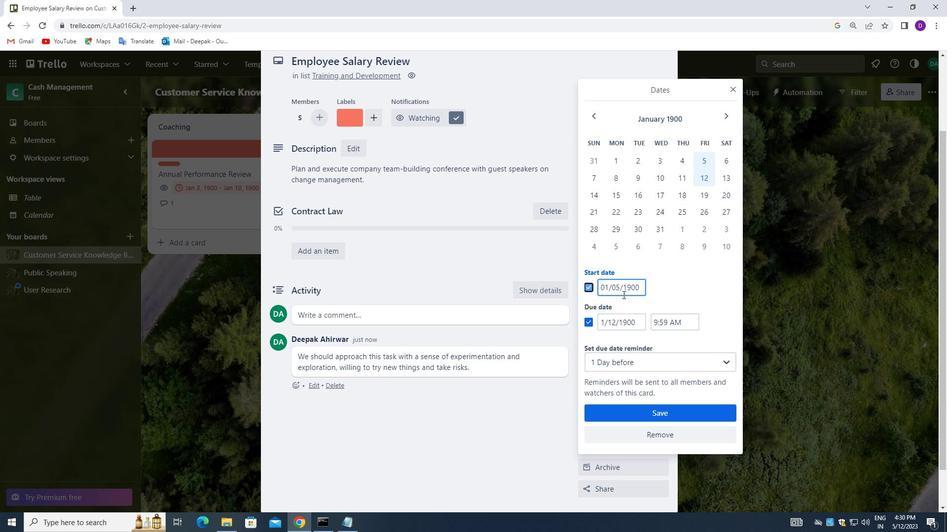 
Action: Mouse pressed left at (626, 292)
Screenshot: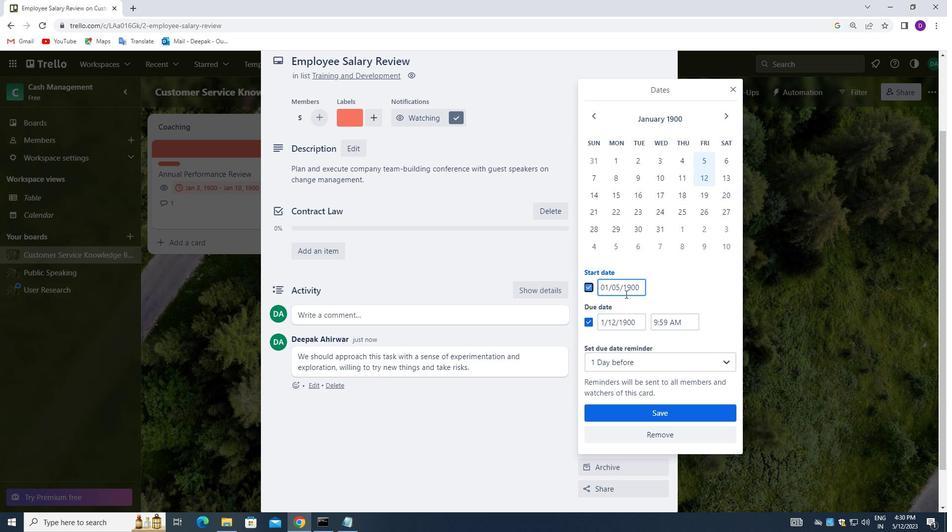 
Action: Mouse pressed left at (626, 292)
Screenshot: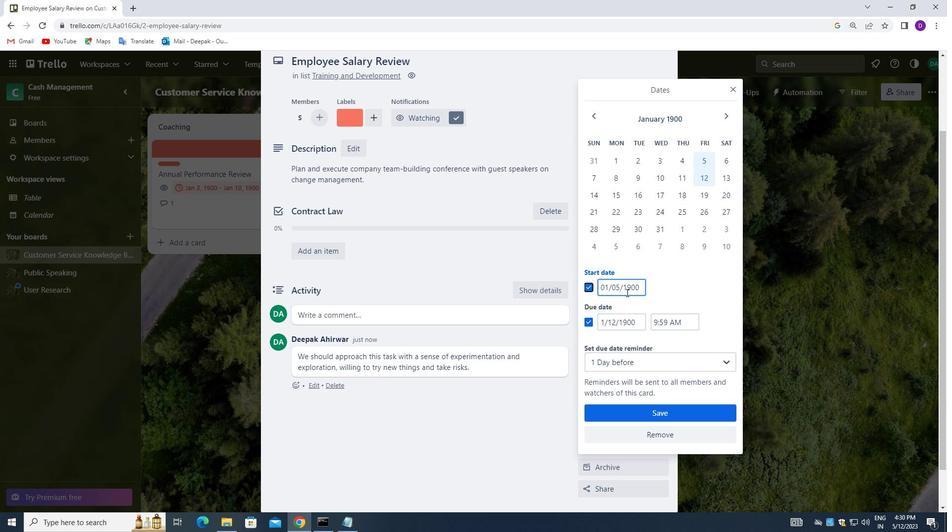 
Action: Mouse pressed left at (626, 292)
Screenshot: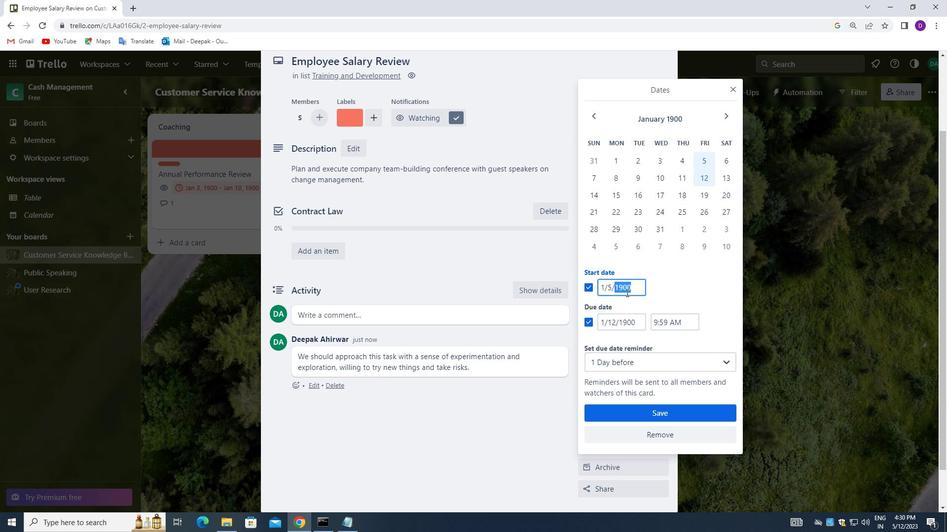 
Action: Key pressed <Key.backspace>01/06/
Screenshot: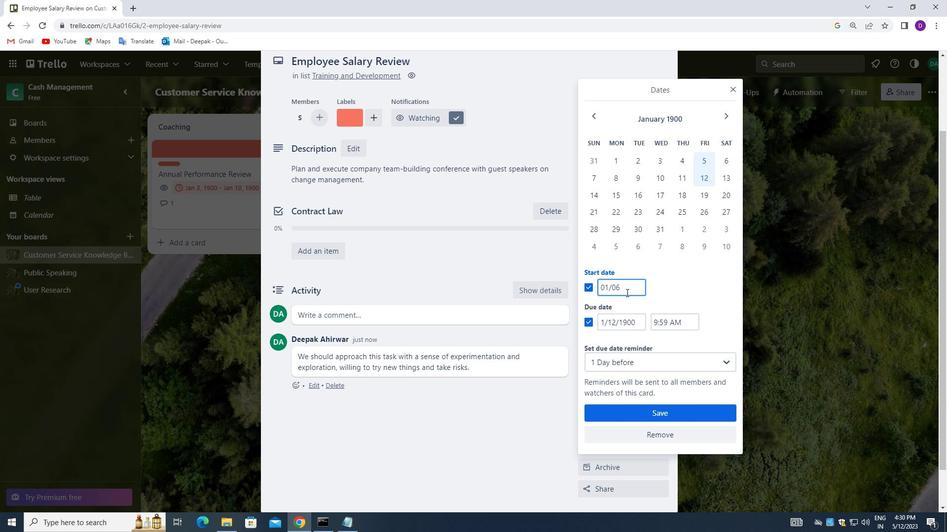 
Action: Mouse moved to (626, 292)
Screenshot: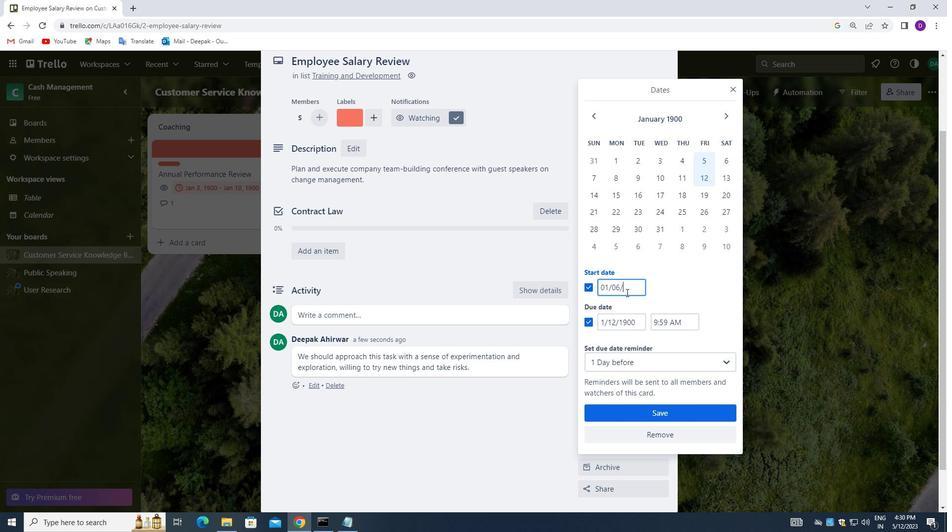 
Action: Key pressed 1900
Screenshot: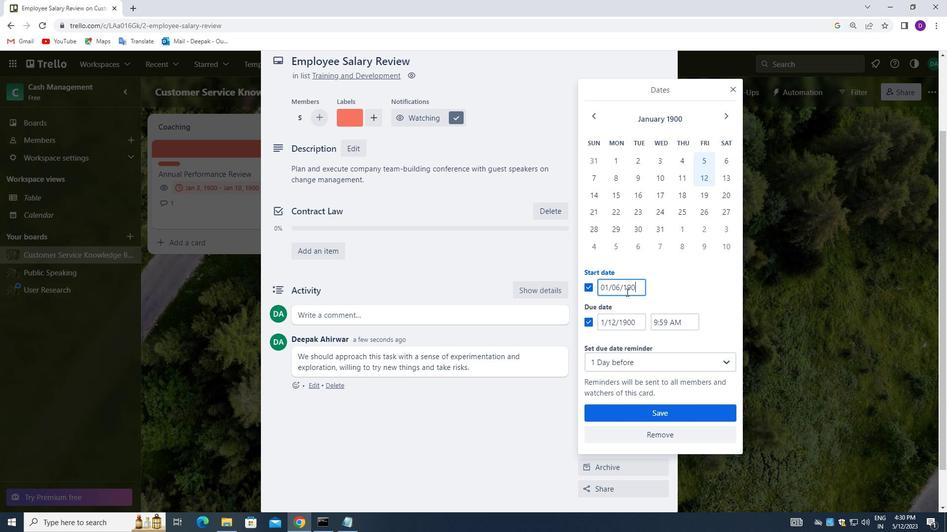 
Action: Mouse moved to (618, 315)
Screenshot: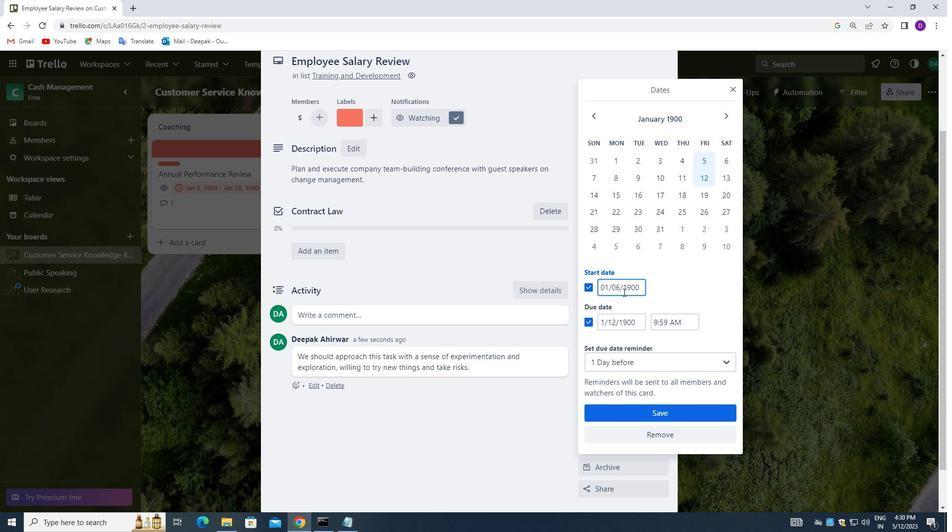 
Action: Mouse pressed left at (618, 315)
Screenshot: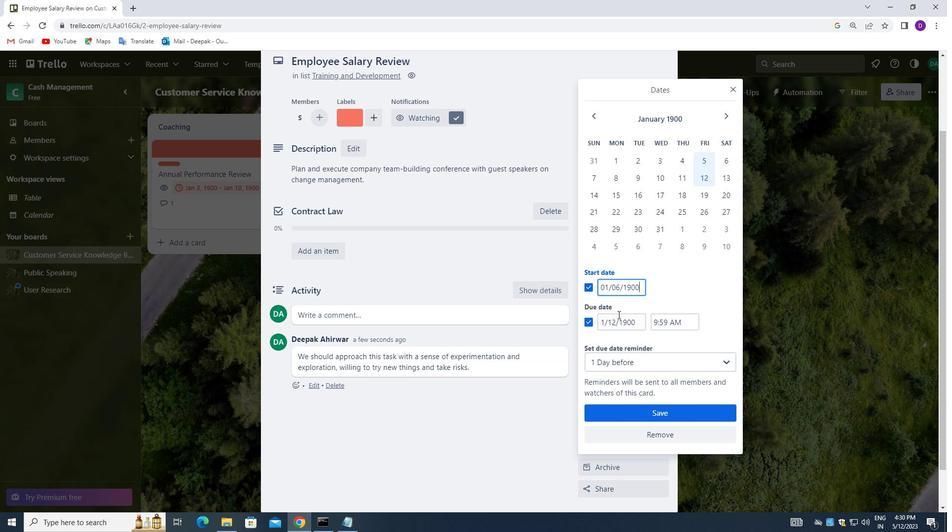 
Action: Mouse pressed left at (618, 315)
Screenshot: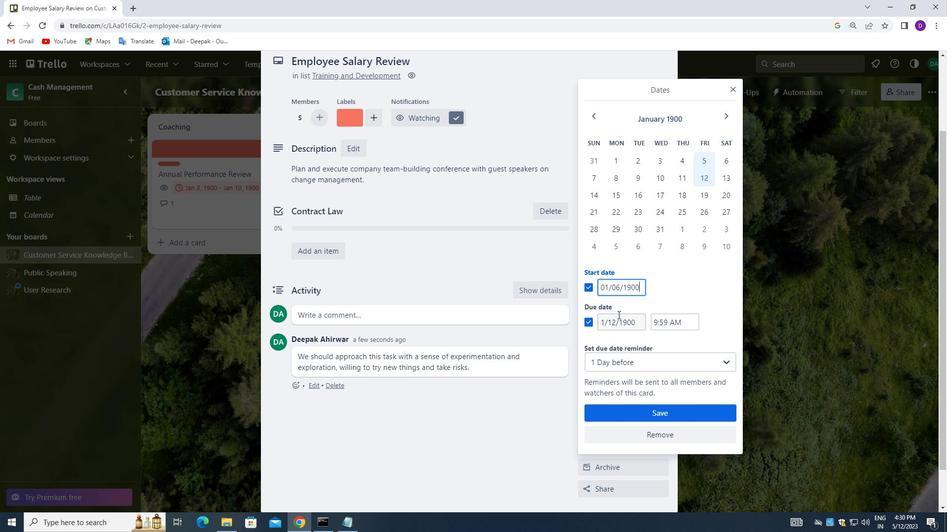 
Action: Mouse pressed left at (618, 315)
Screenshot: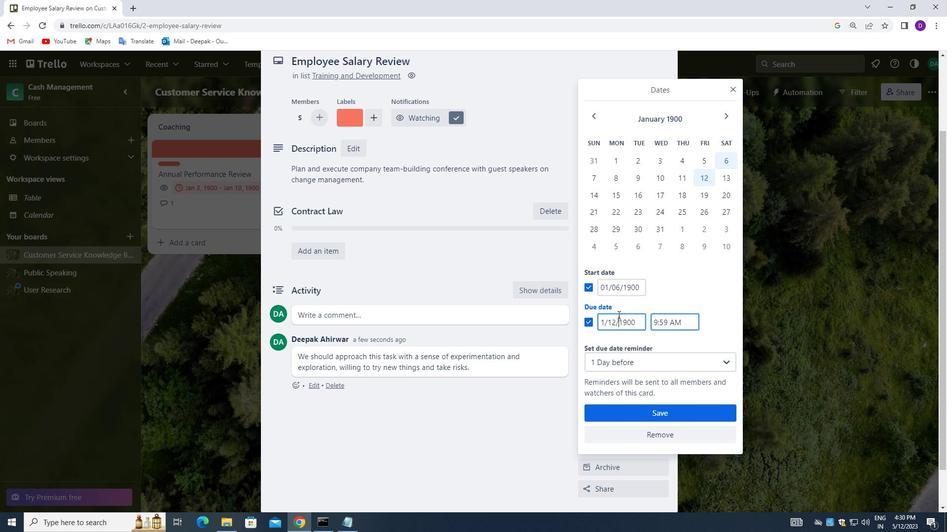 
Action: Key pressed <Key.backspace>01/13/1900
Screenshot: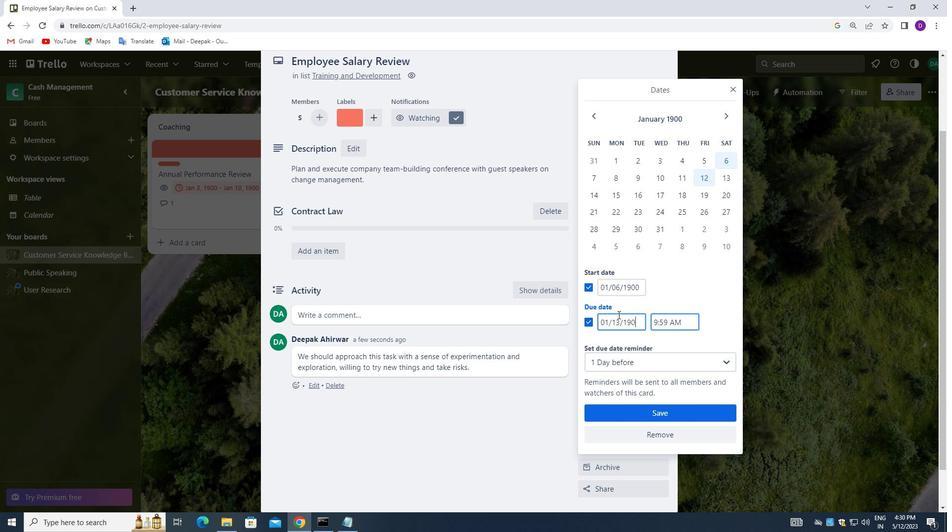 
Action: Mouse moved to (661, 416)
Screenshot: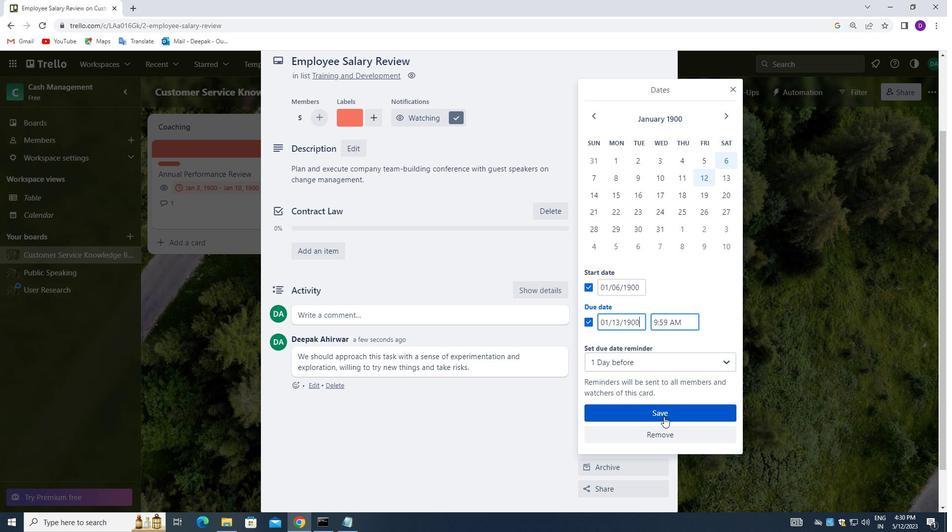 
Action: Mouse pressed left at (661, 416)
Screenshot: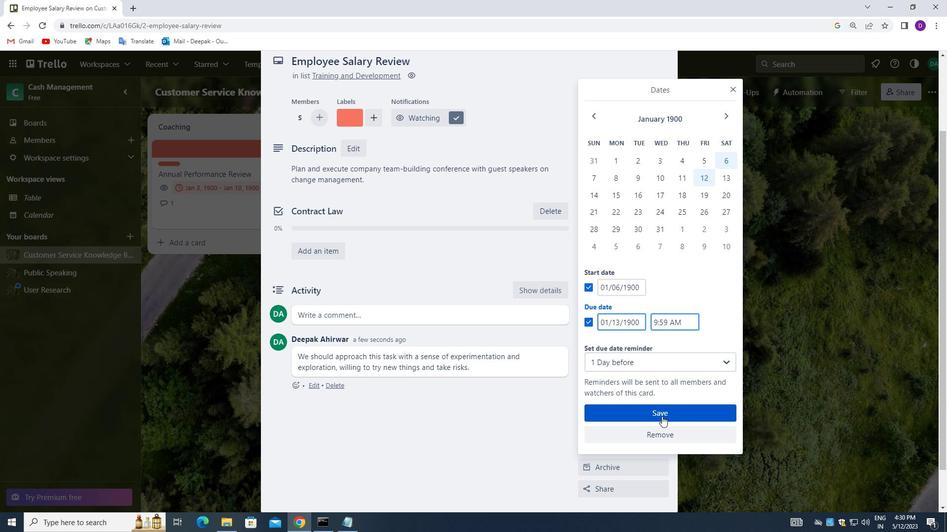 
Action: Mouse moved to (491, 294)
Screenshot: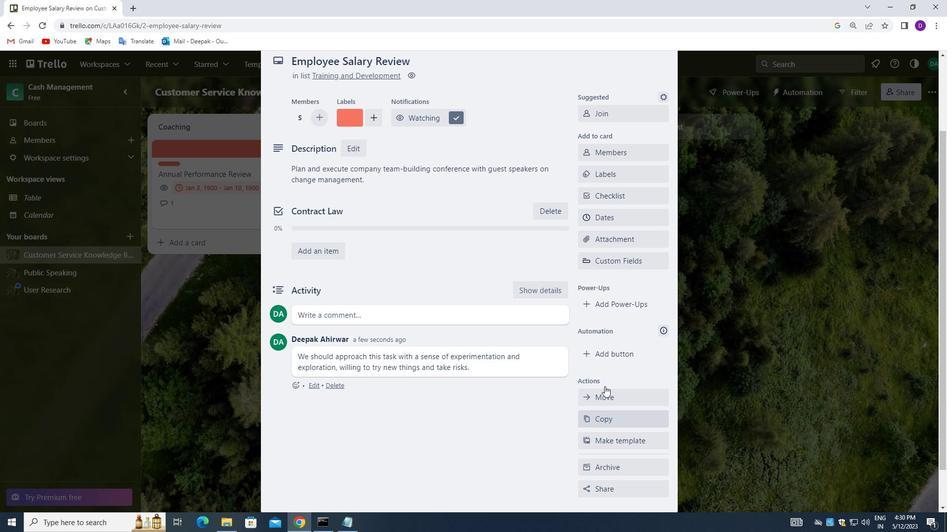 
Action: Mouse scrolled (491, 294) with delta (0, 0)
Screenshot: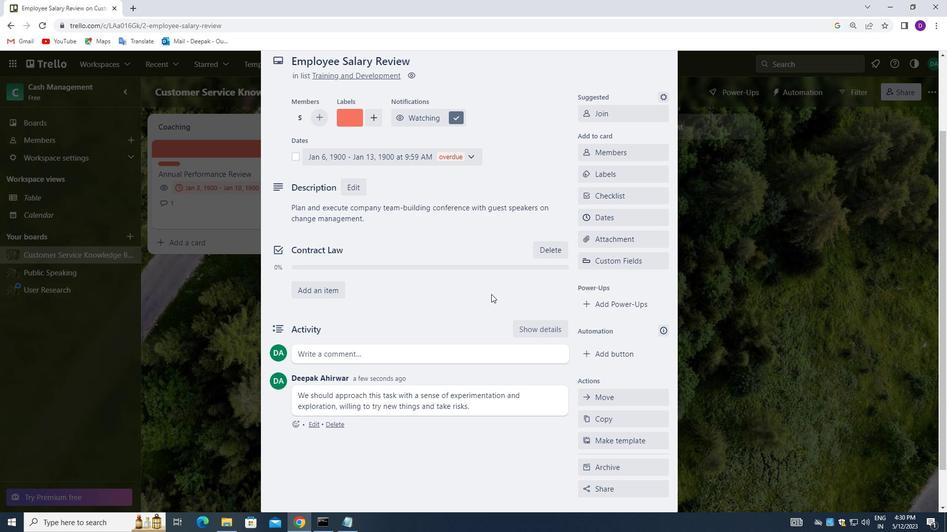 
Action: Mouse scrolled (491, 294) with delta (0, 0)
Screenshot: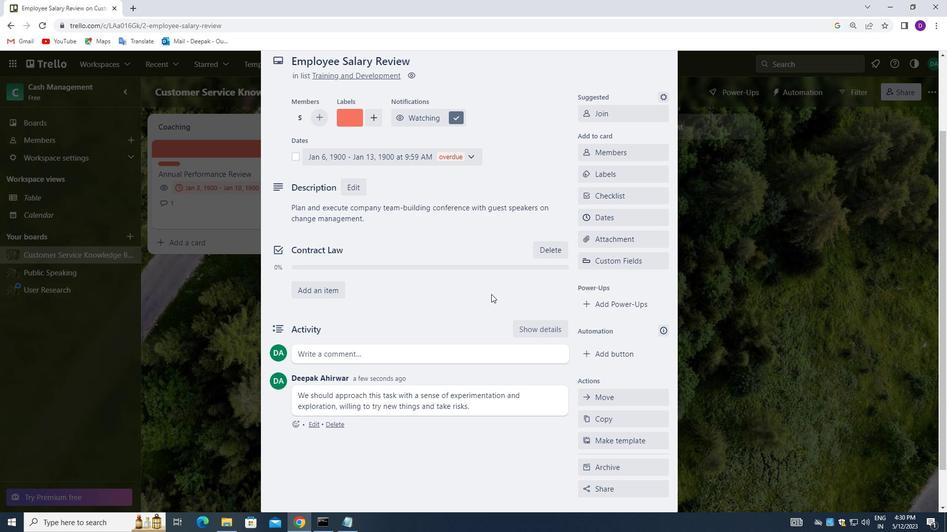 
Action: Mouse scrolled (491, 294) with delta (0, 0)
Screenshot: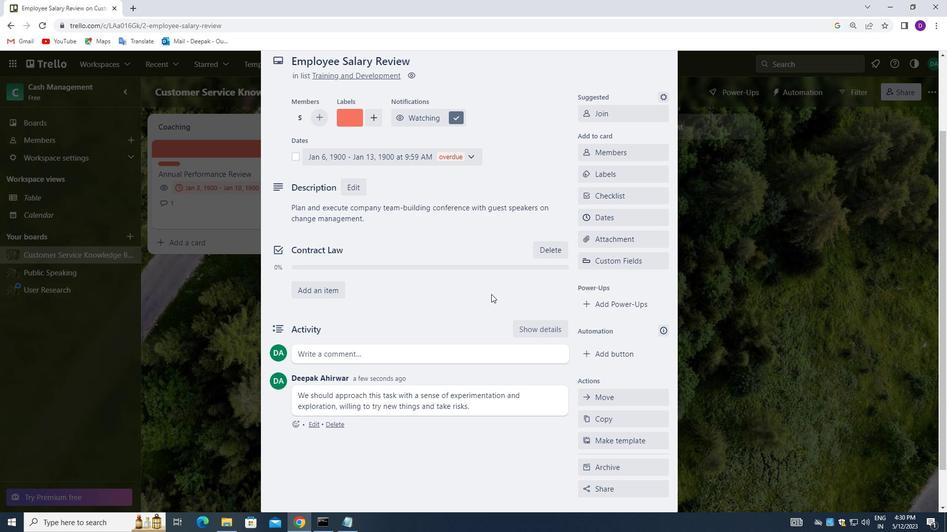 
Action: Mouse scrolled (491, 294) with delta (0, 0)
Screenshot: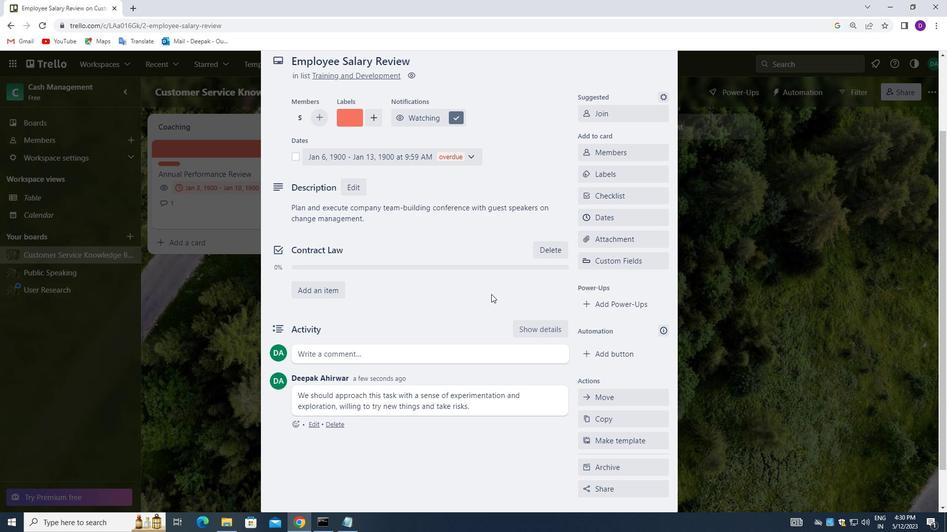 
Action: Mouse scrolled (491, 294) with delta (0, 0)
Screenshot: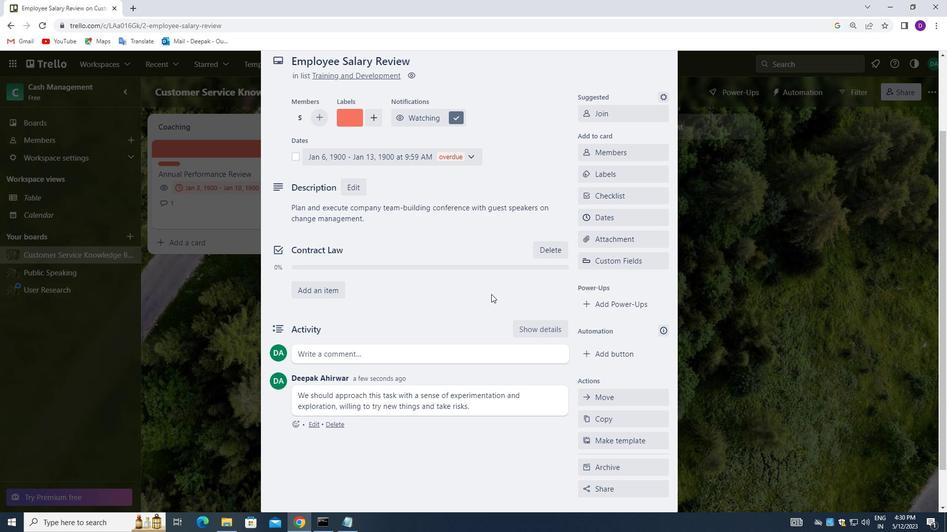 
Action: Mouse scrolled (491, 294) with delta (0, 0)
Screenshot: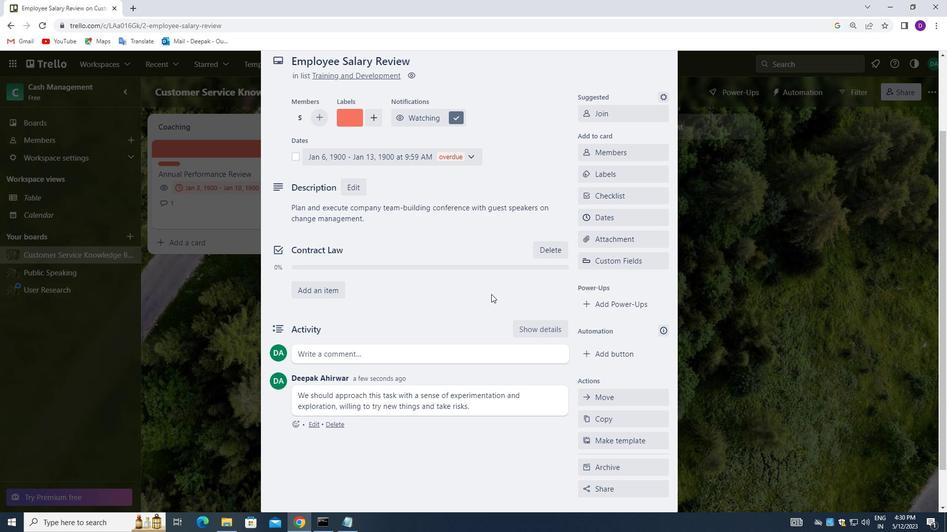 
Action: Mouse scrolled (491, 294) with delta (0, 0)
Screenshot: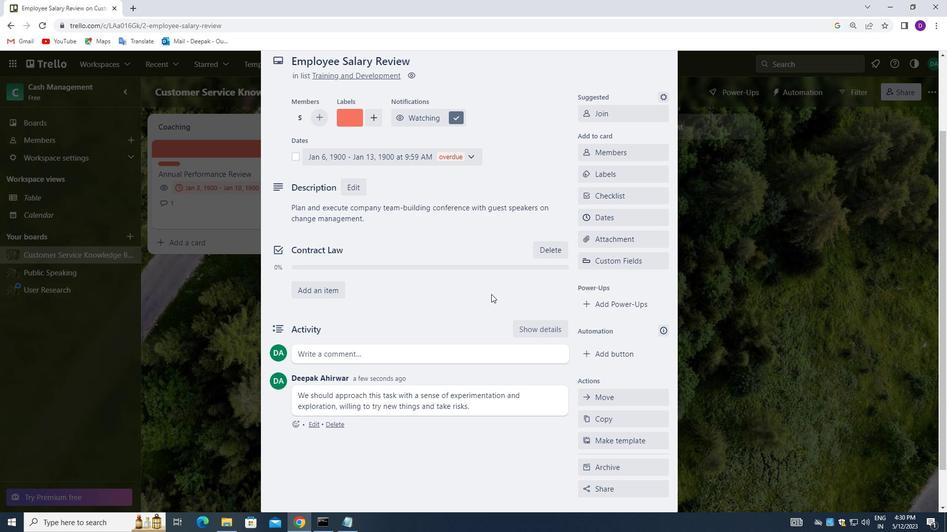 
Action: Mouse scrolled (491, 294) with delta (0, 0)
Screenshot: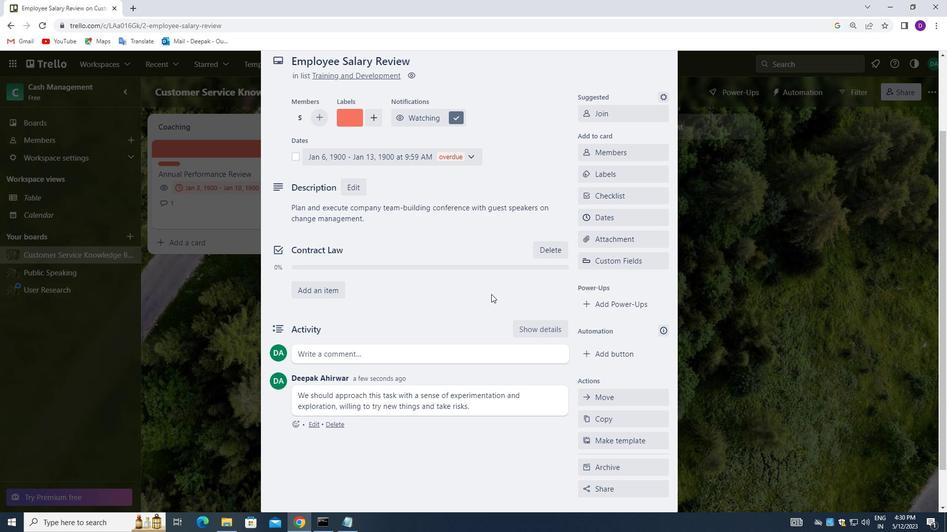 
Action: Mouse scrolled (491, 294) with delta (0, 0)
Screenshot: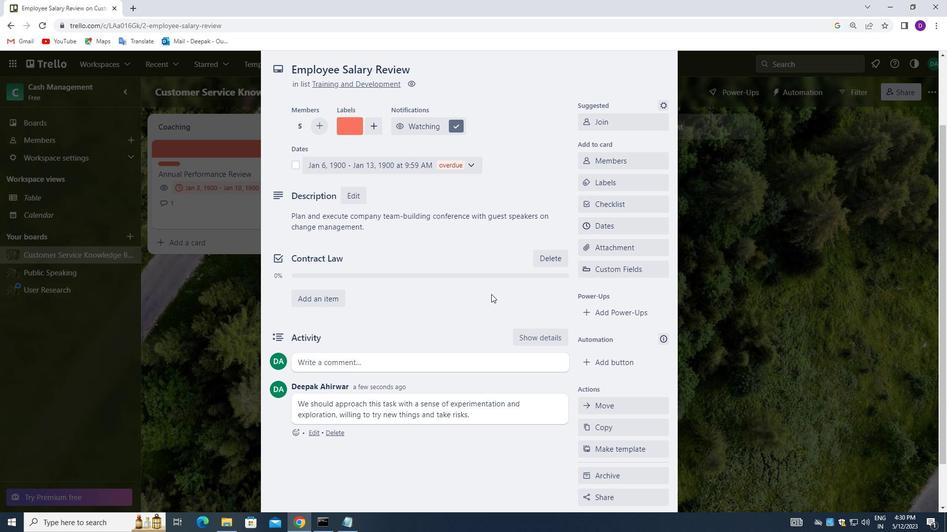 
Action: Mouse scrolled (491, 294) with delta (0, 0)
Screenshot: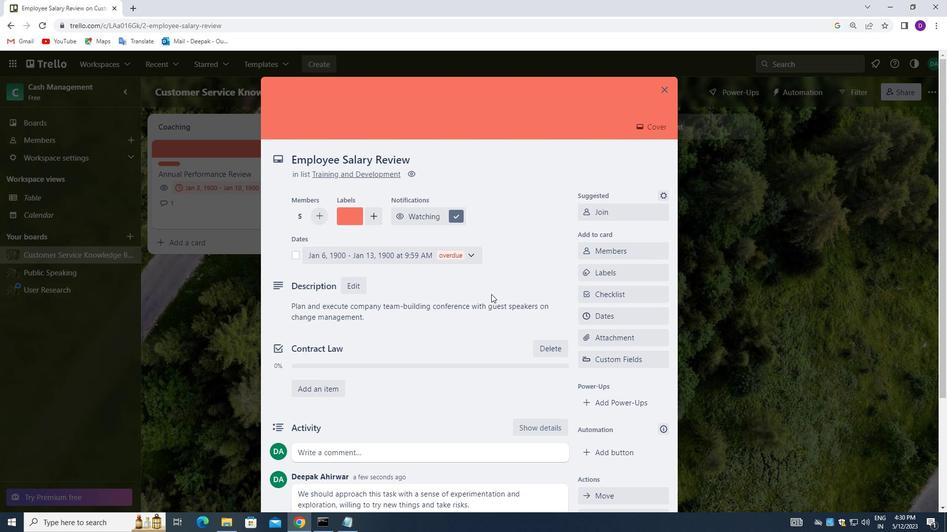 
Action: Mouse scrolled (491, 294) with delta (0, 0)
Screenshot: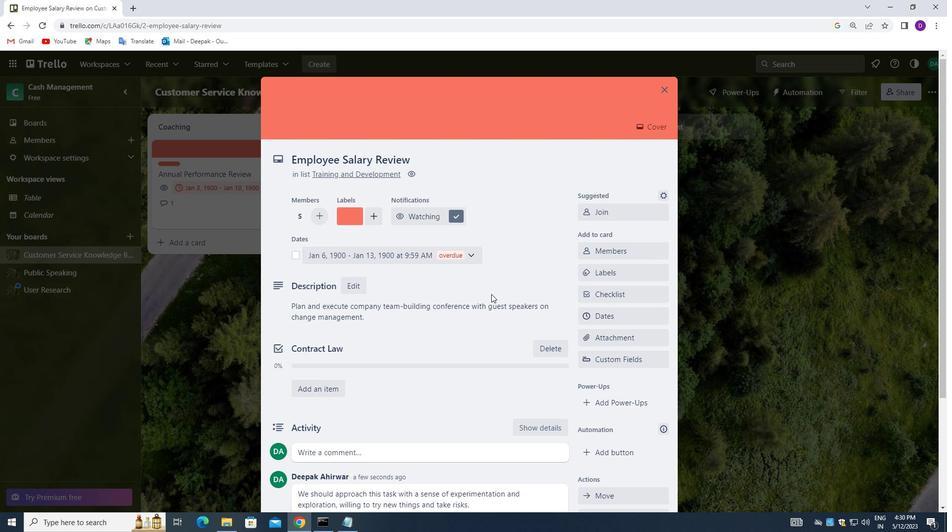 
Action: Mouse scrolled (491, 294) with delta (0, 0)
Screenshot: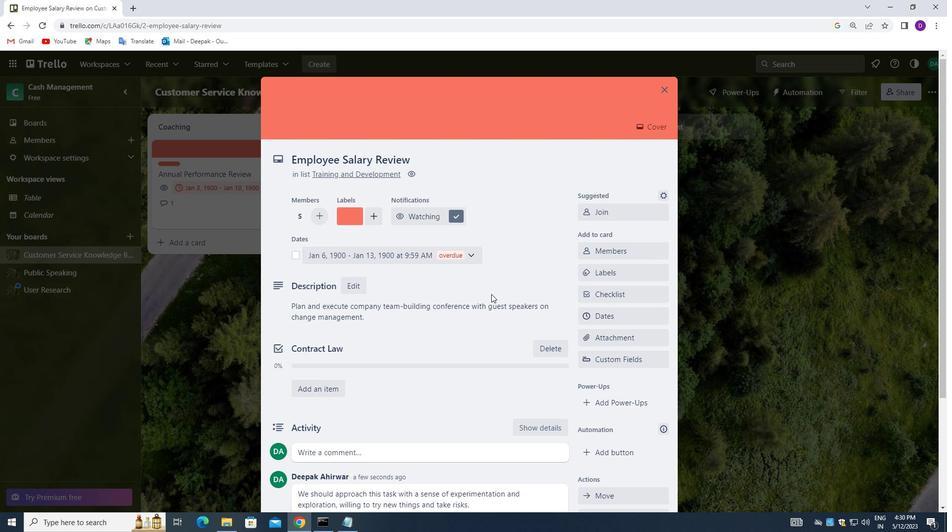 
Action: Mouse scrolled (491, 294) with delta (0, 0)
Screenshot: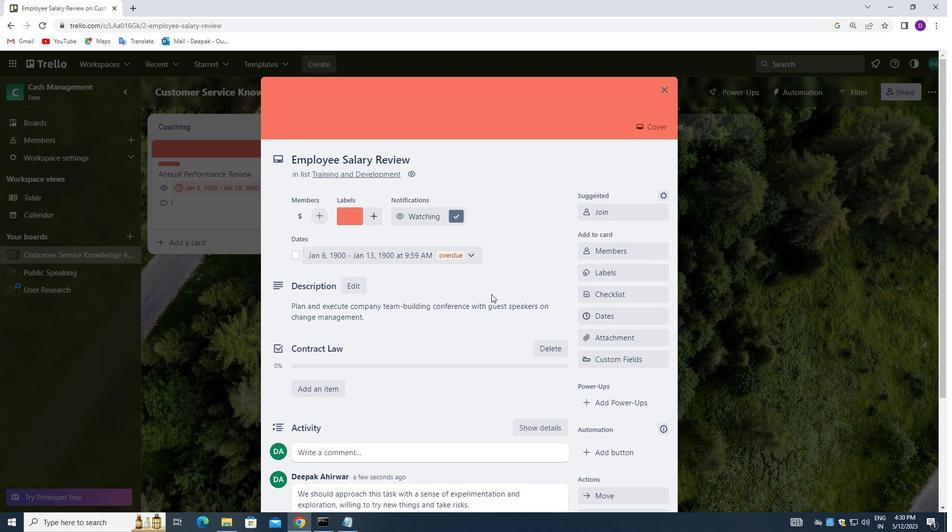 
Action: Mouse scrolled (491, 294) with delta (0, 0)
Screenshot: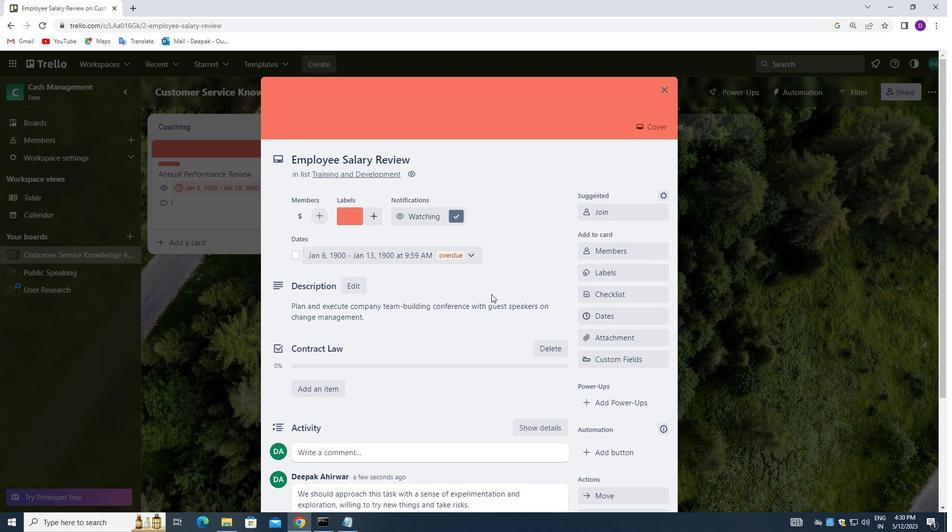
Action: Mouse scrolled (491, 294) with delta (0, 0)
Screenshot: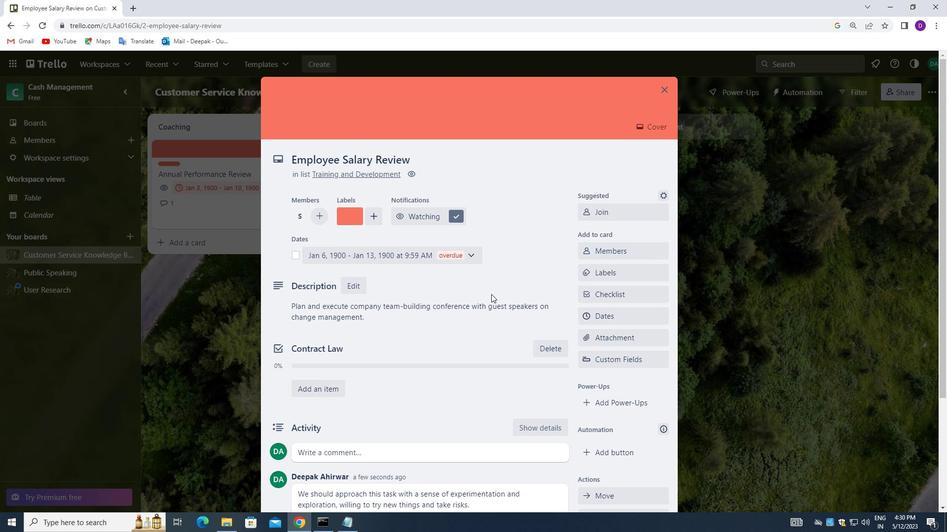 
Action: Mouse scrolled (491, 294) with delta (0, 0)
Screenshot: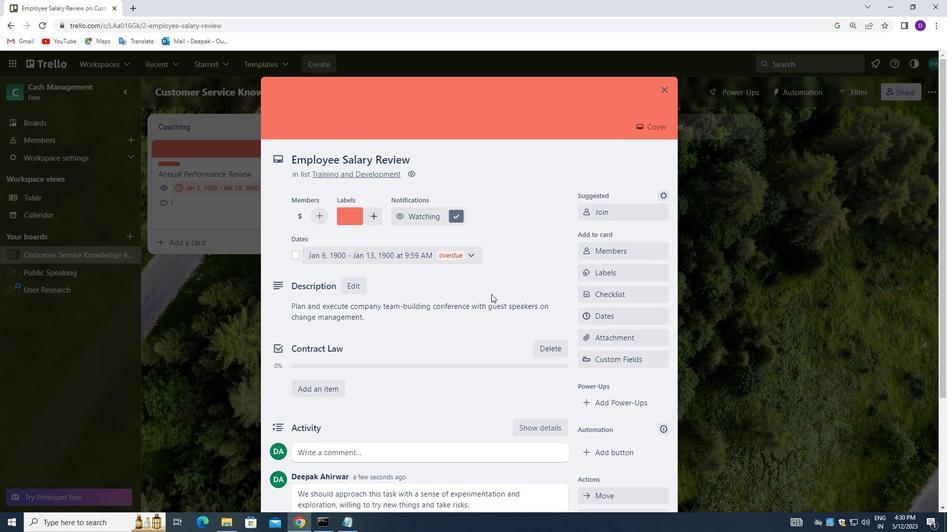 
Action: Mouse moved to (667, 93)
Screenshot: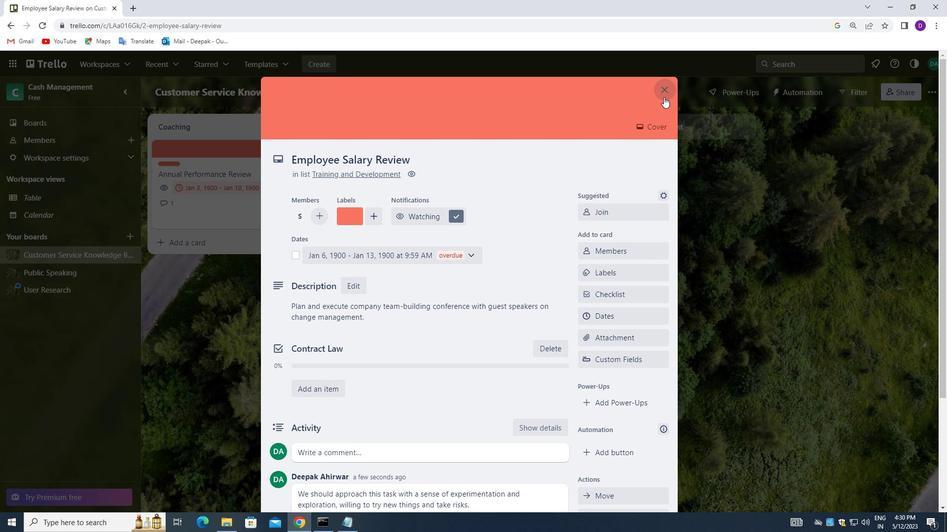 
Action: Mouse pressed left at (667, 93)
Screenshot: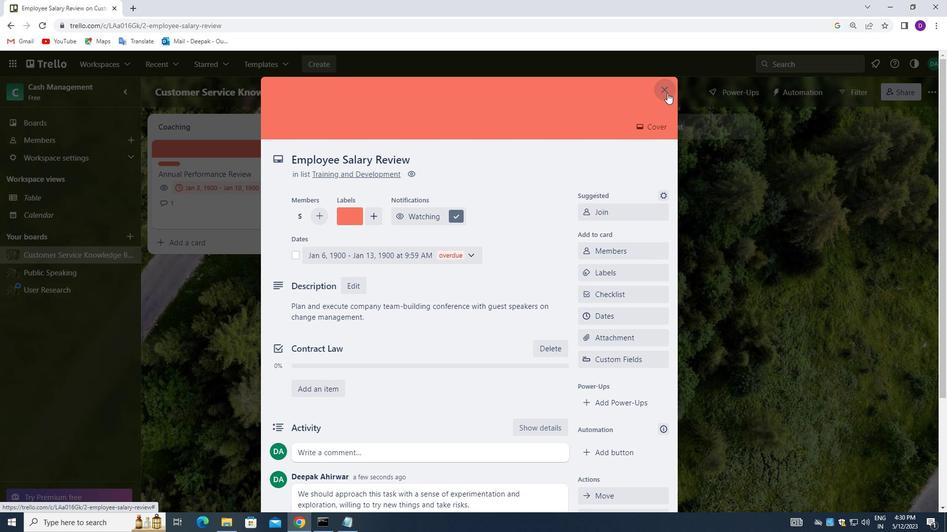 
Action: Mouse moved to (494, 165)
Screenshot: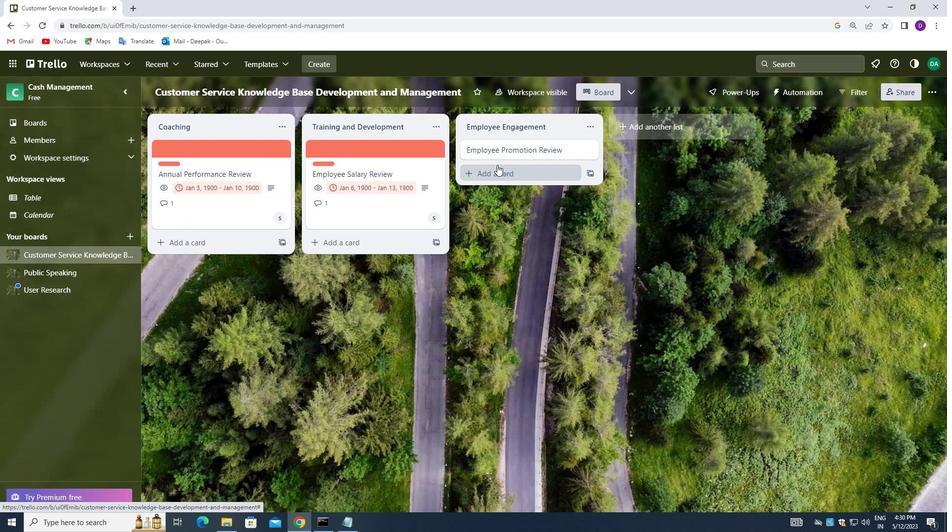 
